 Task: Find connections with filter location Ozoir-la-Ferrière with filter topic #Analyticswith filter profile language Spanish with filter current company Hotel Management Jobs | JobsHm with filter school Jobs for young freshers in Vellore with filter industry Desktop Computing Software Products with filter service category Family Law with filter keywords title Head
Action: Mouse moved to (479, 76)
Screenshot: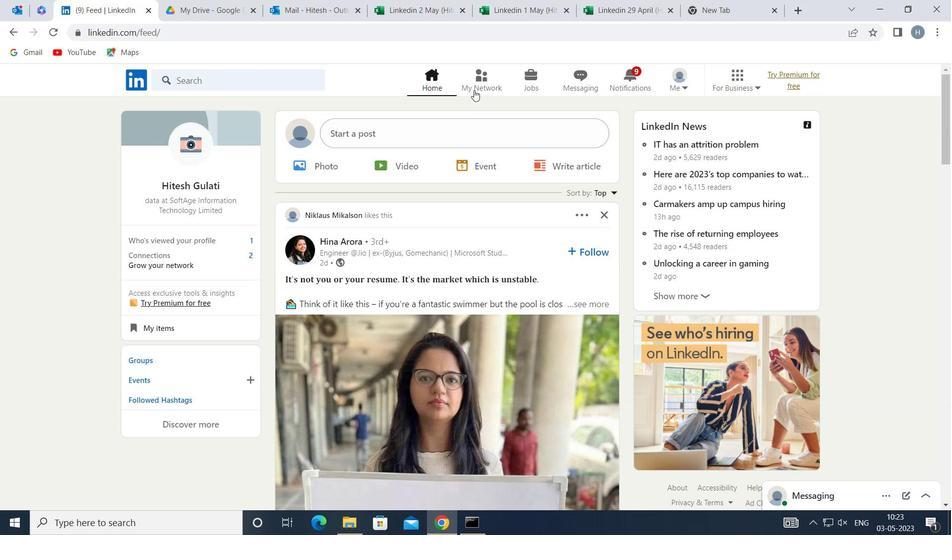 
Action: Mouse pressed left at (479, 76)
Screenshot: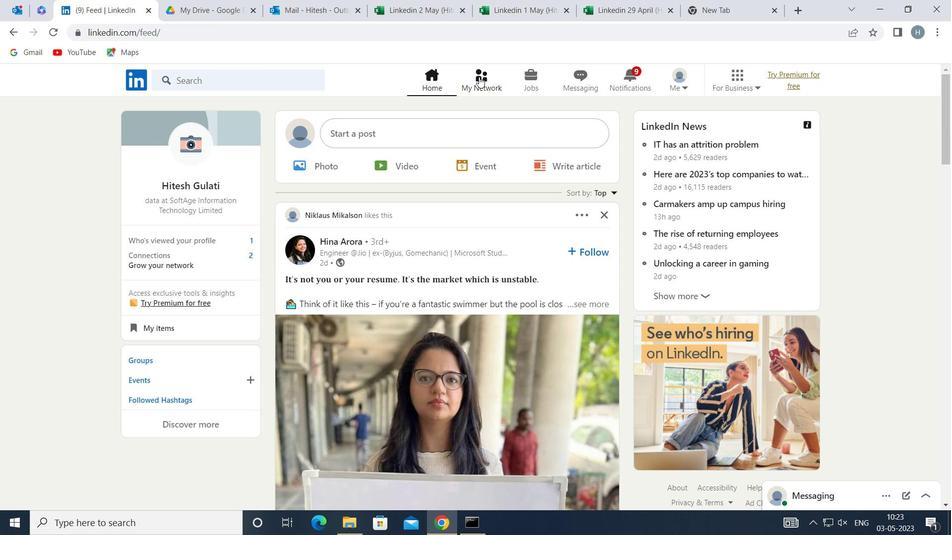 
Action: Mouse moved to (268, 140)
Screenshot: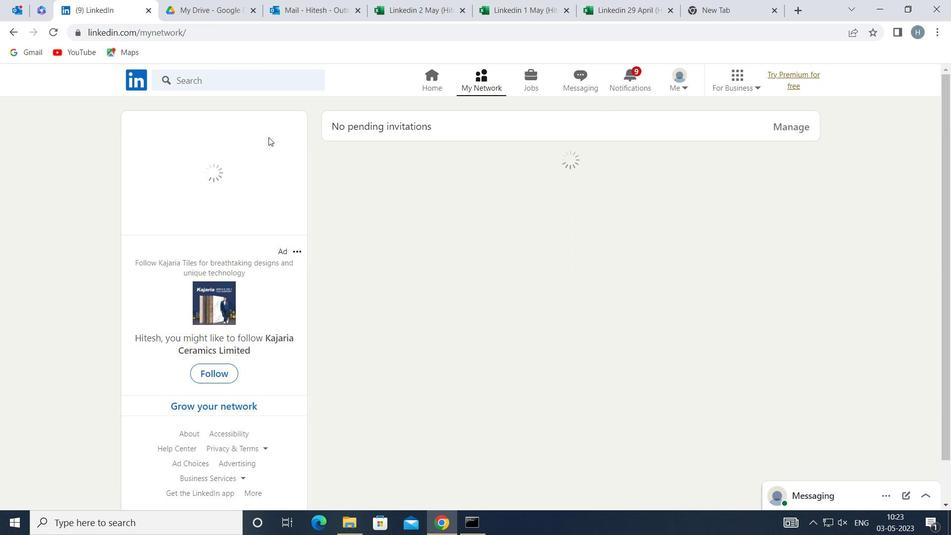 
Action: Mouse pressed left at (268, 140)
Screenshot: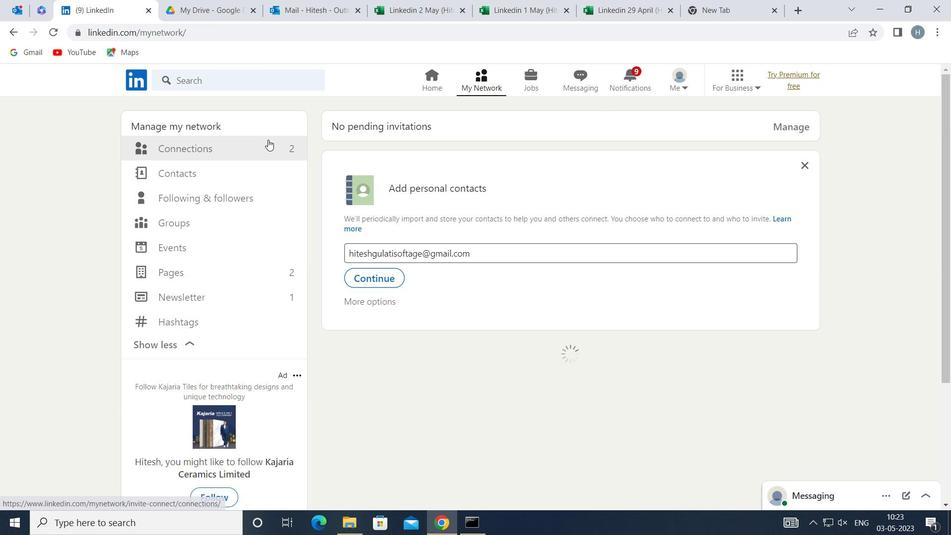 
Action: Mouse moved to (576, 148)
Screenshot: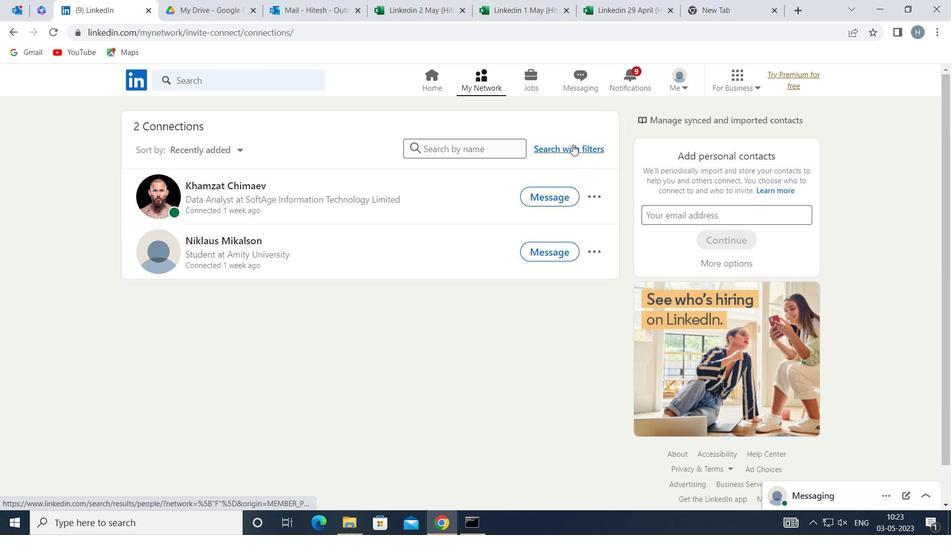 
Action: Mouse pressed left at (576, 148)
Screenshot: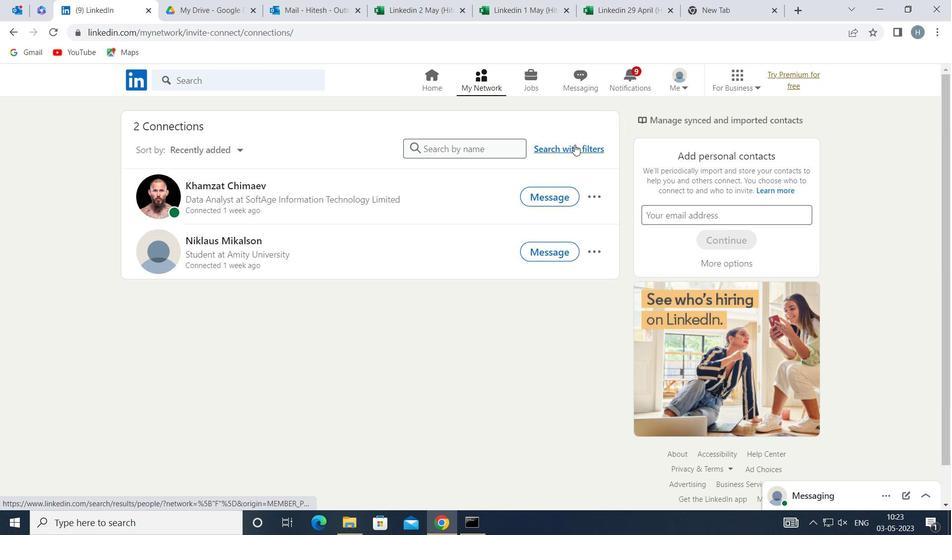 
Action: Mouse moved to (516, 113)
Screenshot: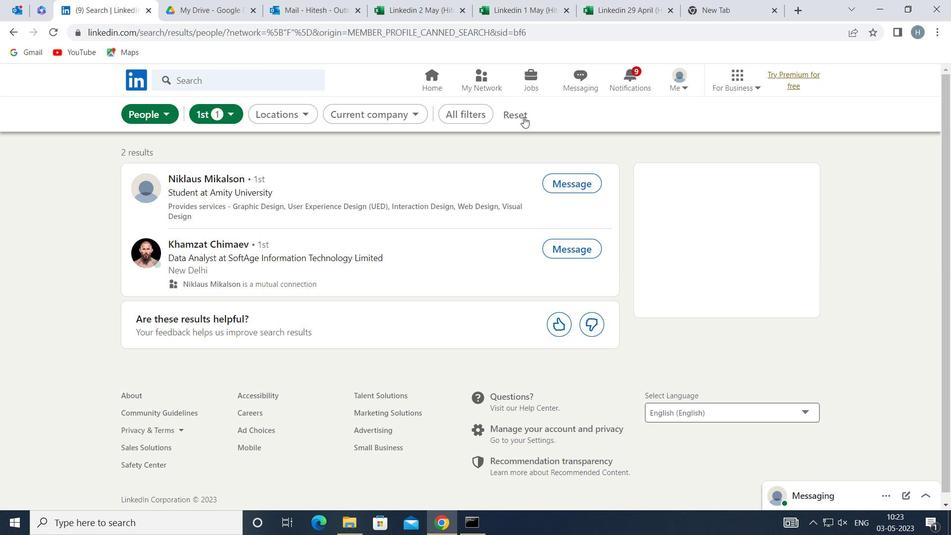 
Action: Mouse pressed left at (516, 113)
Screenshot: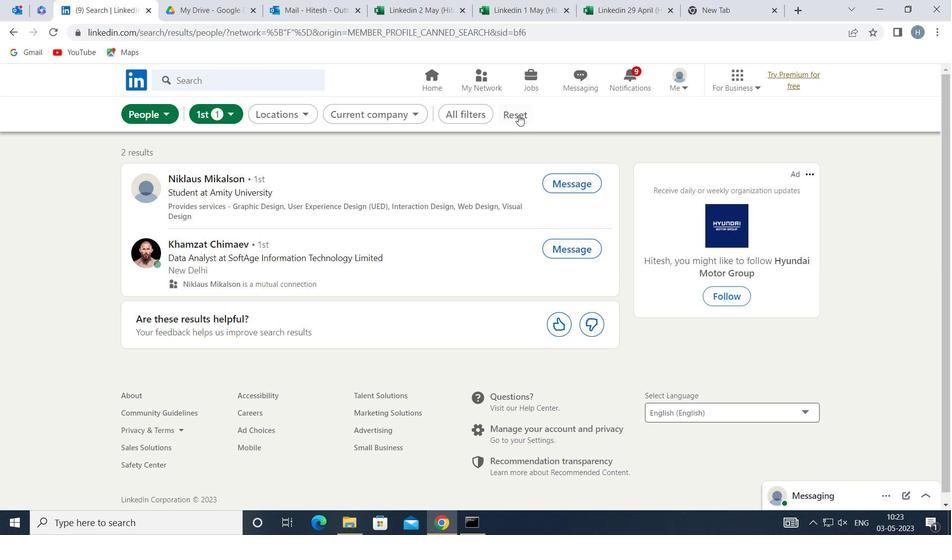 
Action: Mouse moved to (499, 113)
Screenshot: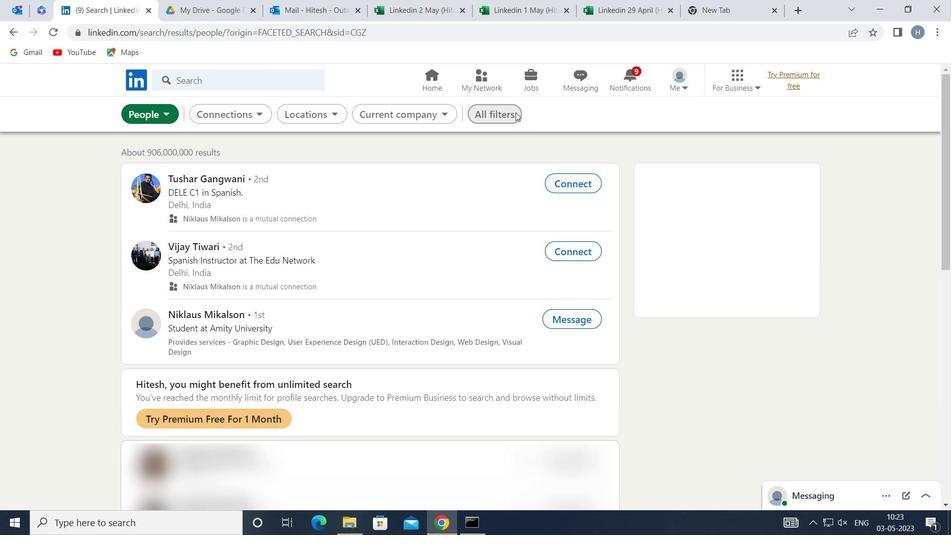 
Action: Mouse pressed left at (499, 113)
Screenshot: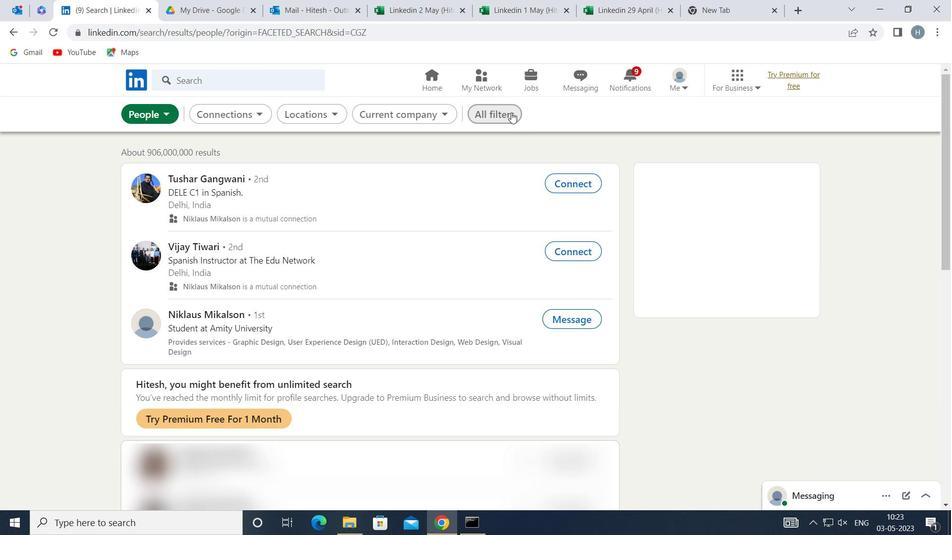 
Action: Mouse moved to (663, 249)
Screenshot: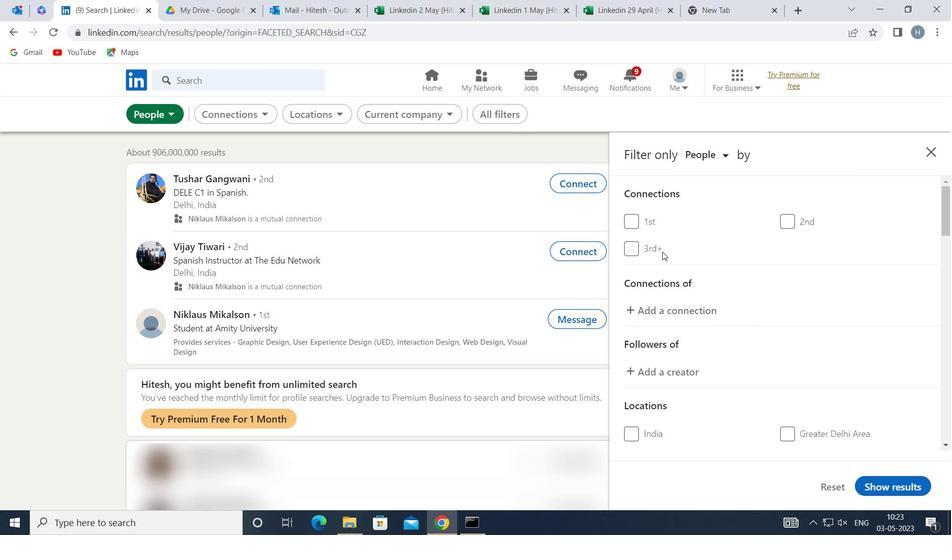 
Action: Mouse scrolled (663, 249) with delta (0, 0)
Screenshot: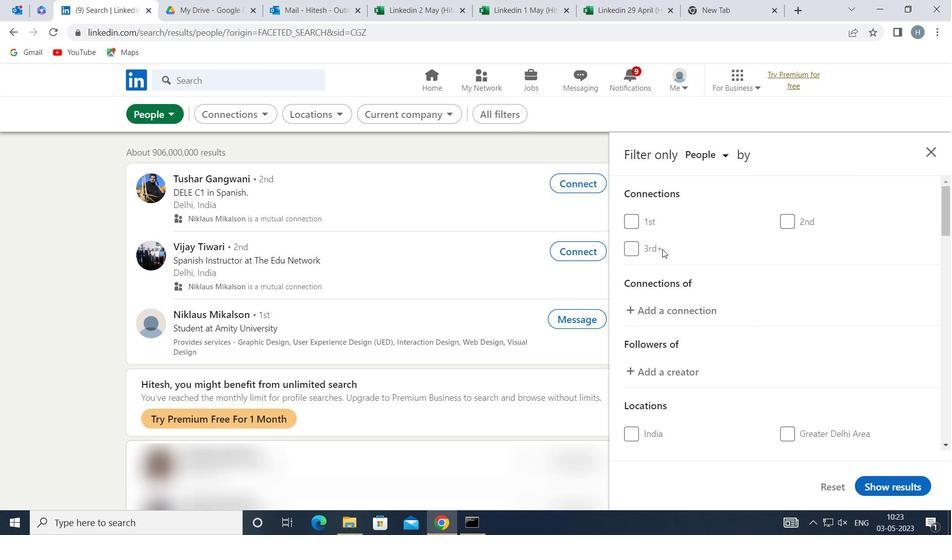 
Action: Mouse scrolled (663, 249) with delta (0, 0)
Screenshot: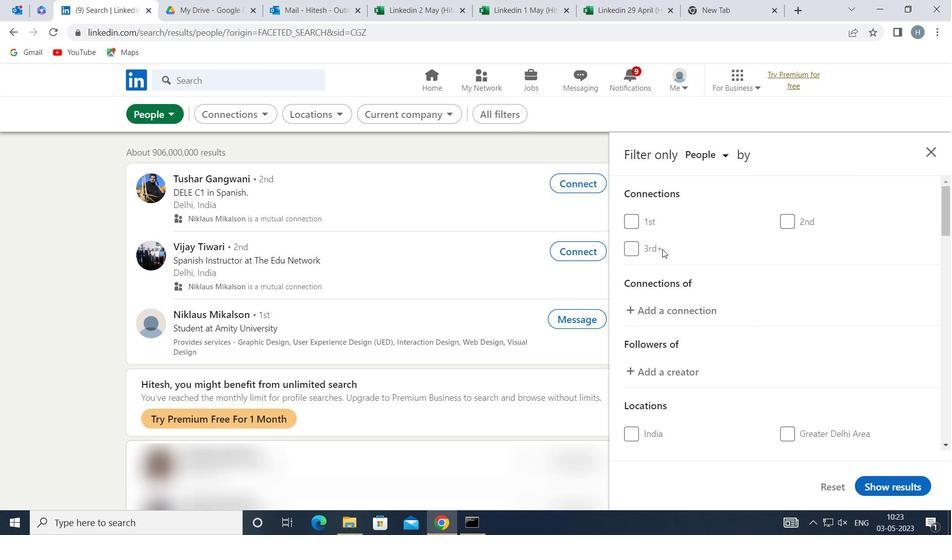 
Action: Mouse scrolled (663, 249) with delta (0, 0)
Screenshot: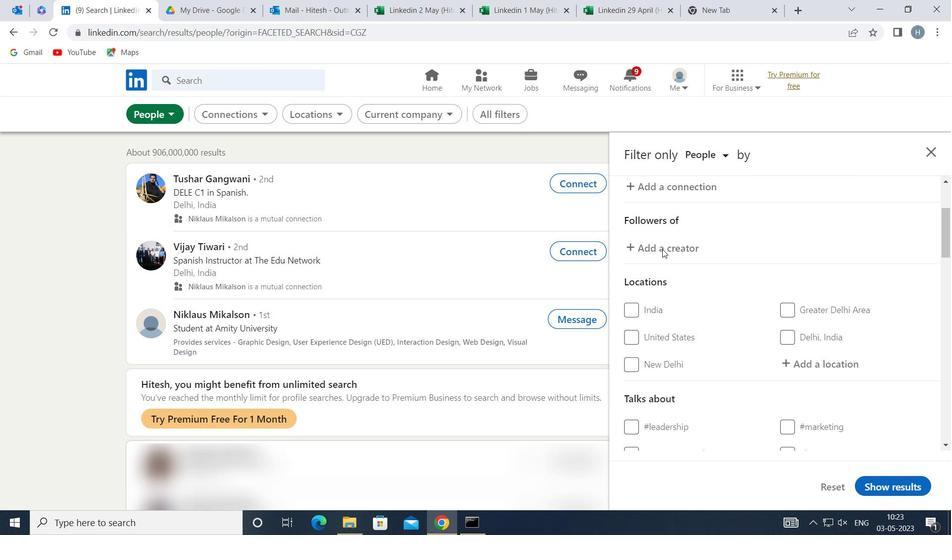 
Action: Mouse moved to (807, 299)
Screenshot: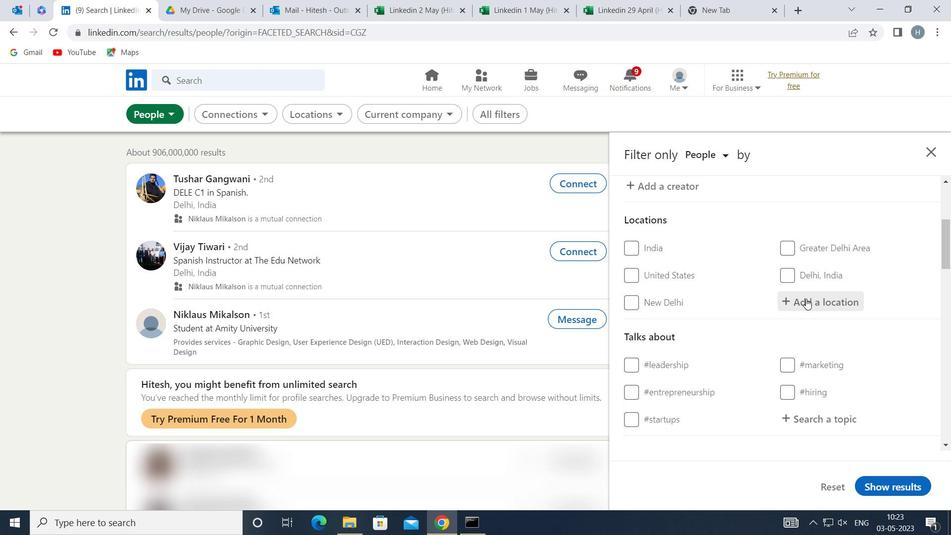
Action: Mouse pressed left at (807, 299)
Screenshot: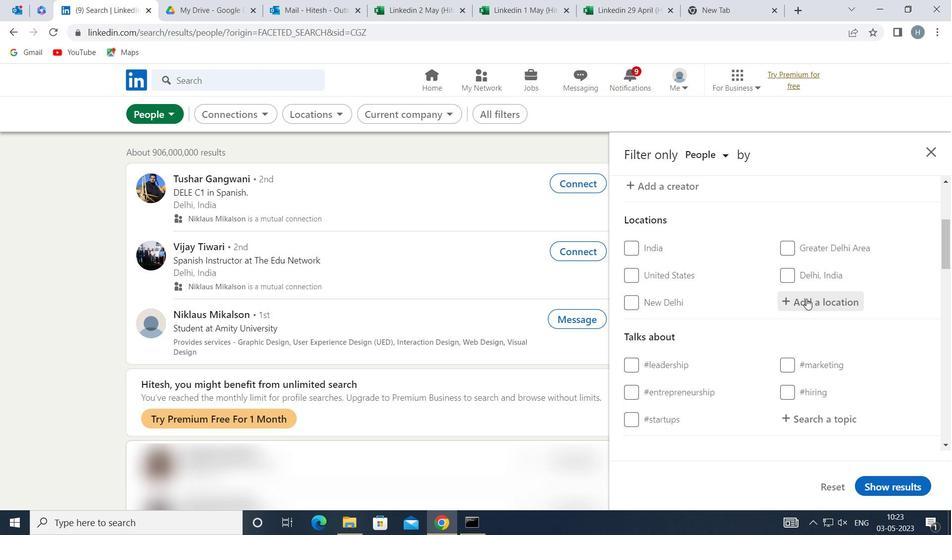 
Action: Key pressed <Key.shift>OZOIR-LA-F
Screenshot: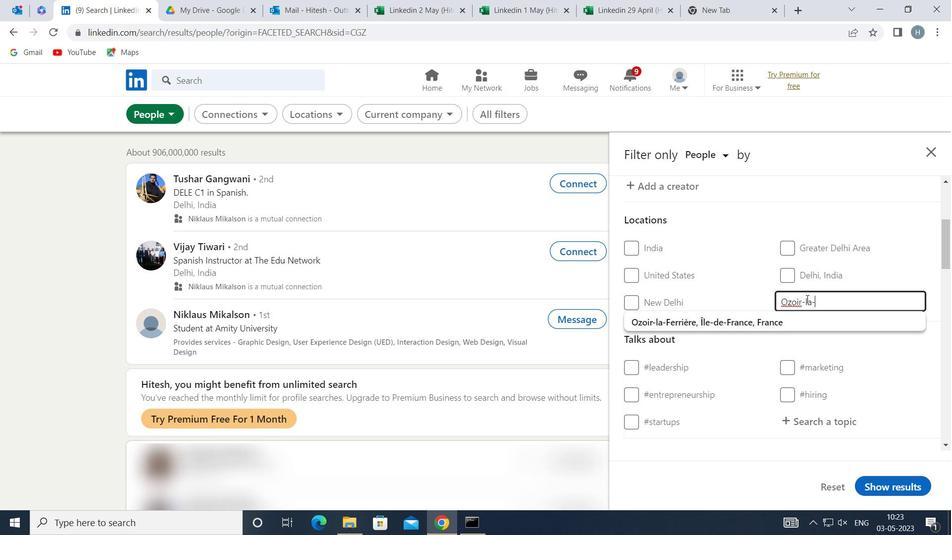 
Action: Mouse moved to (745, 325)
Screenshot: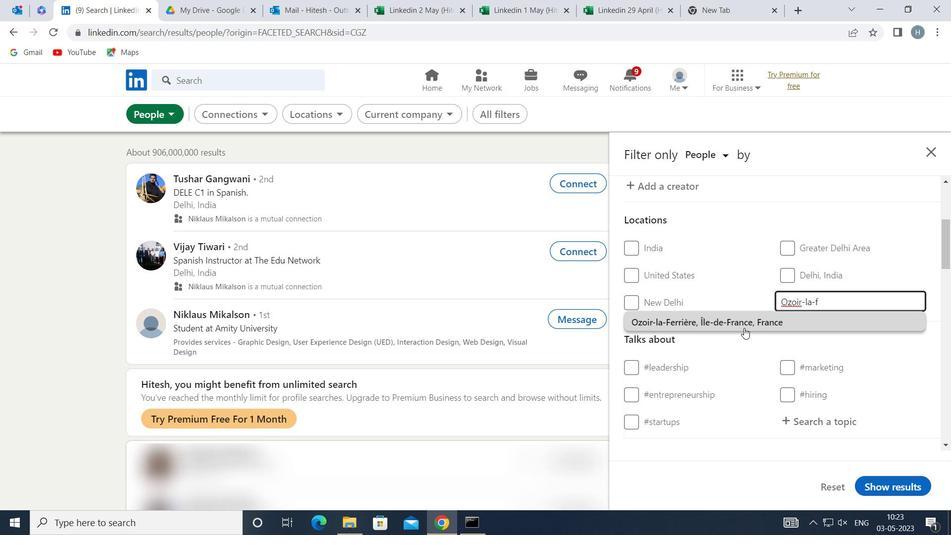 
Action: Mouse pressed left at (745, 325)
Screenshot: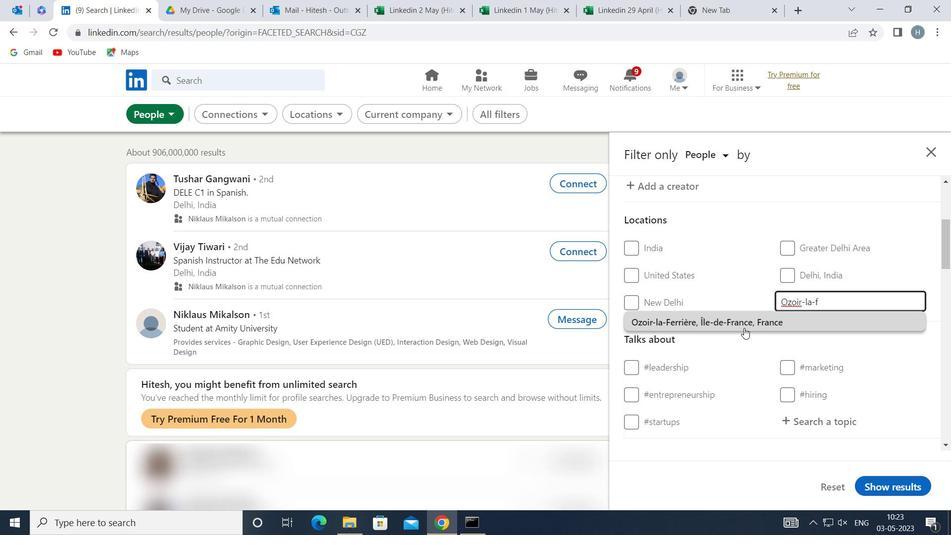 
Action: Mouse moved to (745, 323)
Screenshot: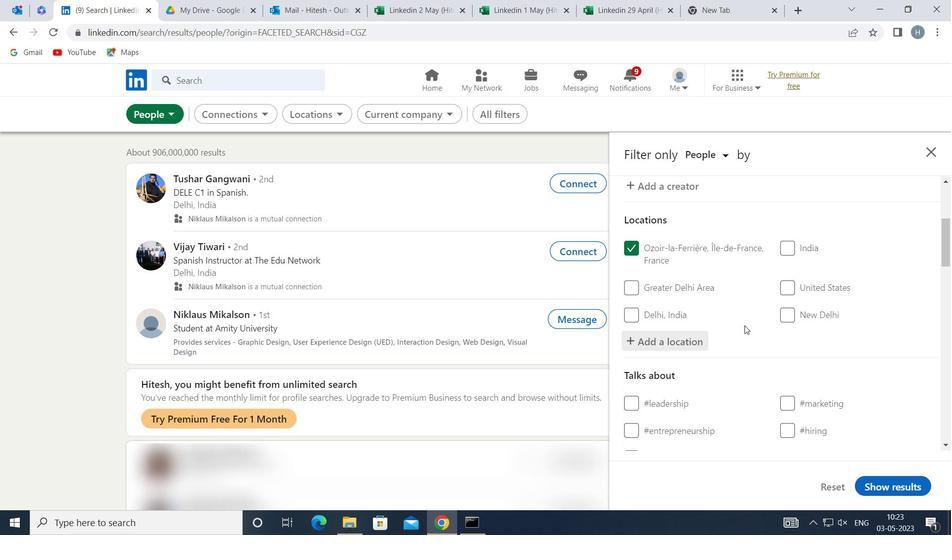 
Action: Mouse scrolled (745, 323) with delta (0, 0)
Screenshot: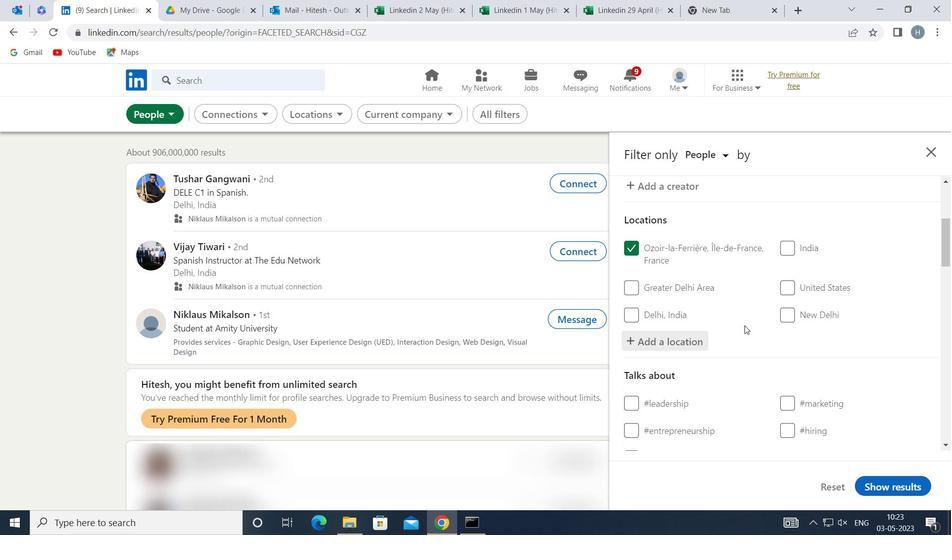 
Action: Mouse moved to (741, 328)
Screenshot: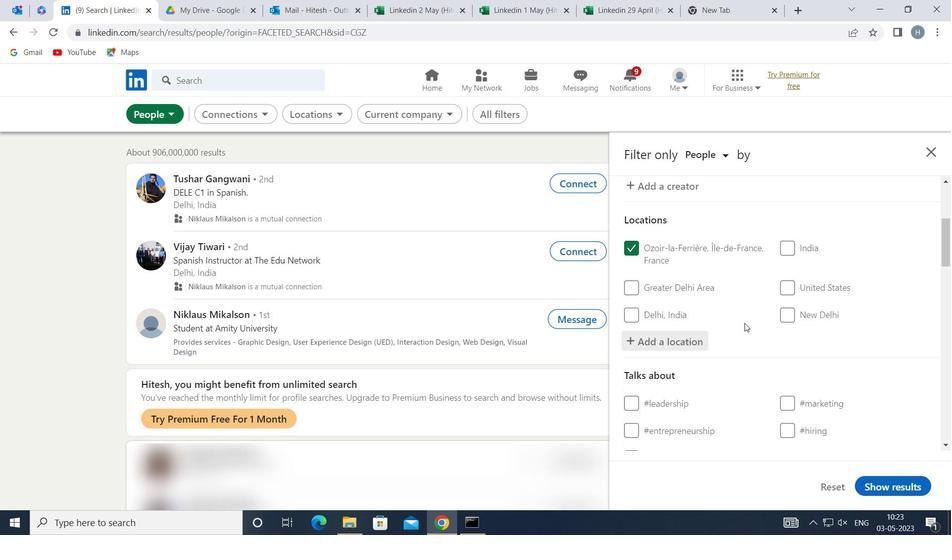 
Action: Mouse scrolled (741, 327) with delta (0, 0)
Screenshot: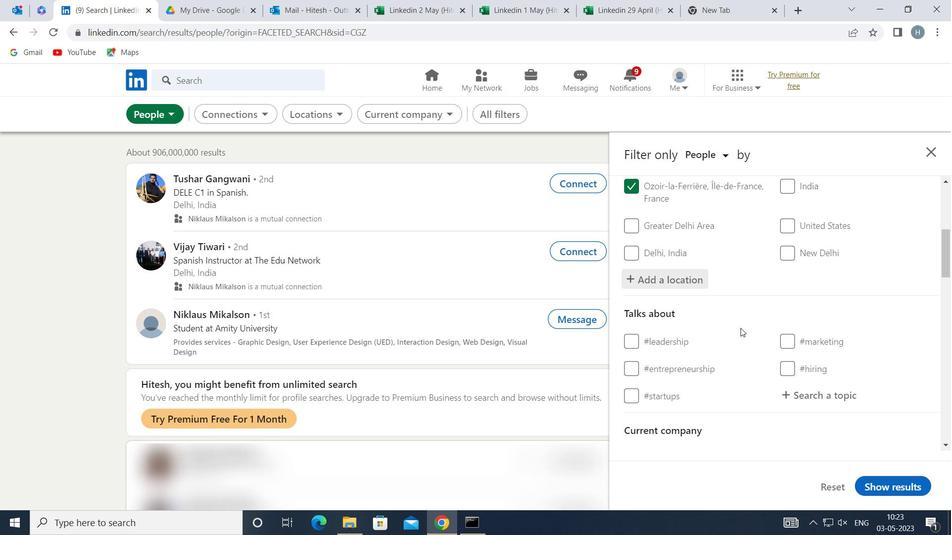 
Action: Mouse moved to (812, 337)
Screenshot: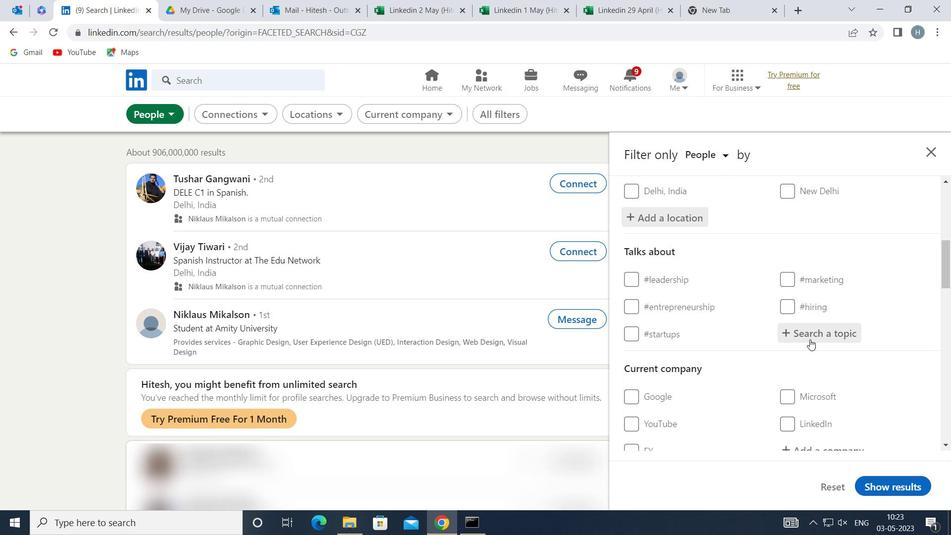 
Action: Mouse pressed left at (812, 337)
Screenshot: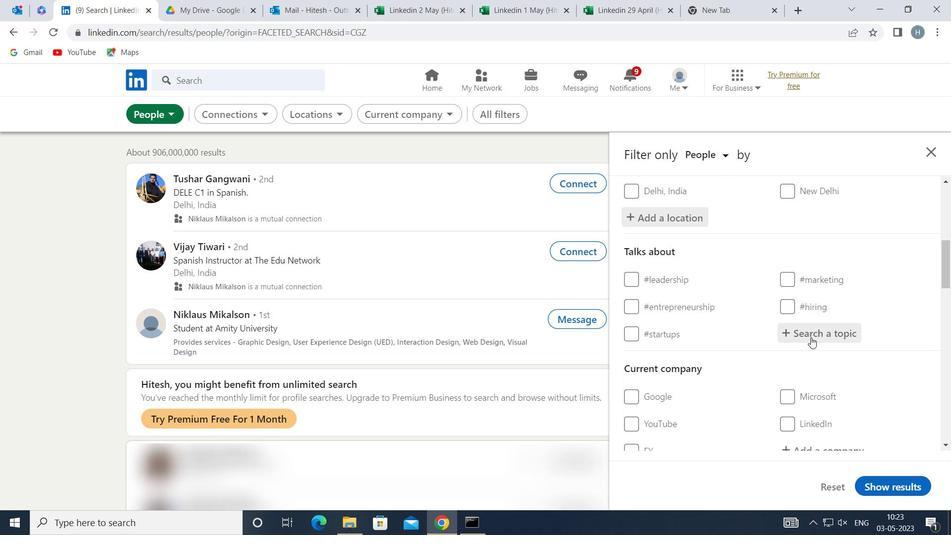 
Action: Key pressed <Key.shift>ANALYTOCS
Screenshot: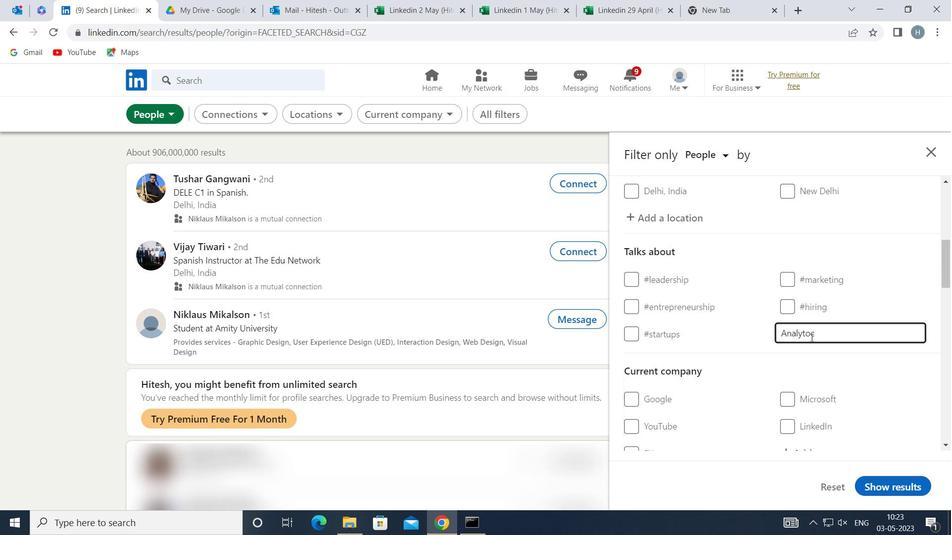 
Action: Mouse moved to (796, 346)
Screenshot: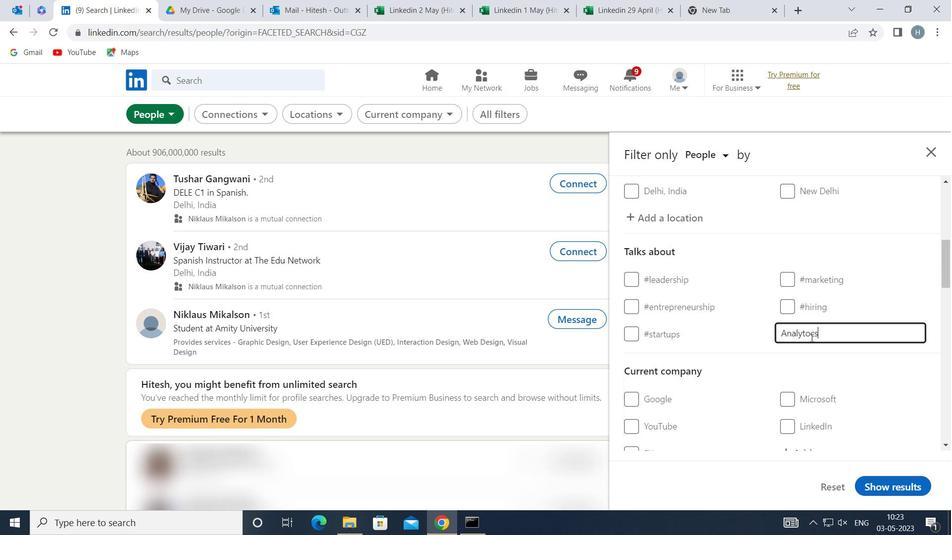 
Action: Key pressed <Key.backspace><Key.backspace><Key.backspace>I
Screenshot: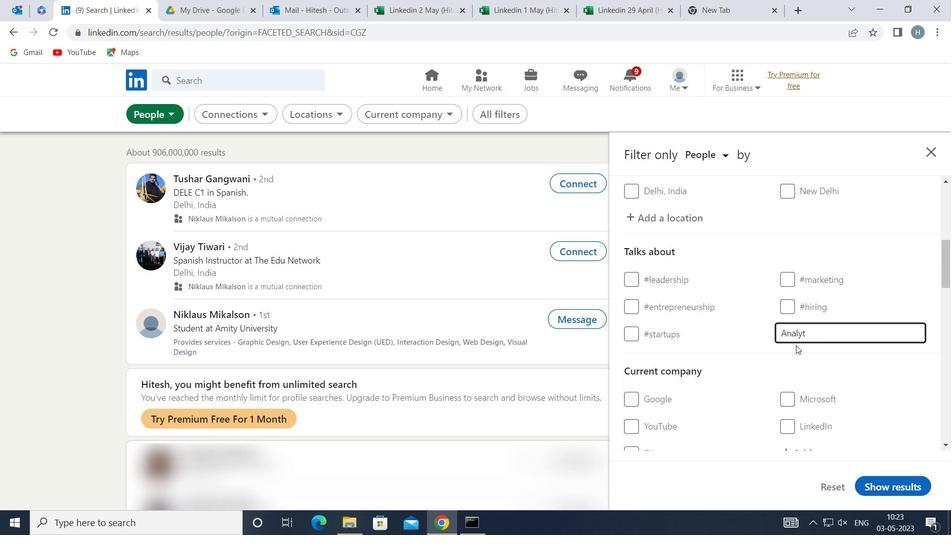 
Action: Mouse moved to (766, 354)
Screenshot: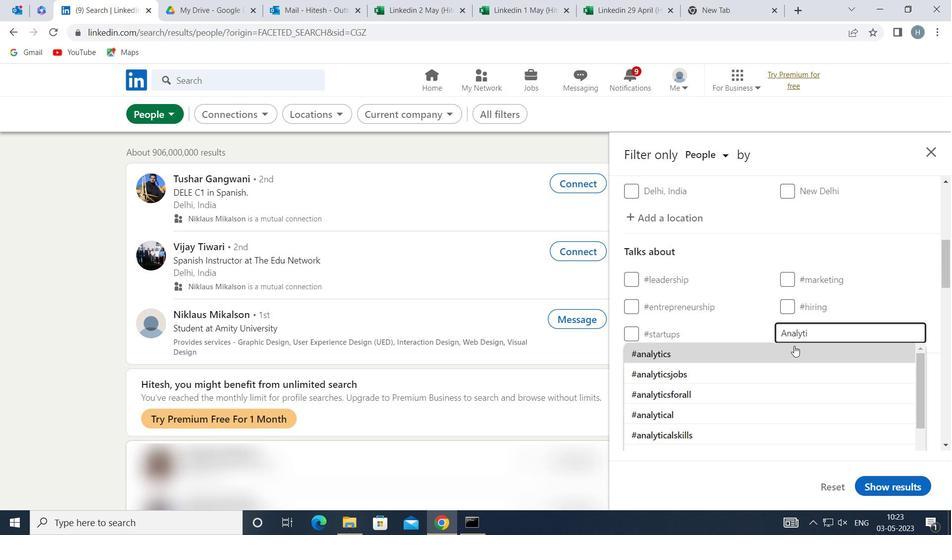 
Action: Mouse pressed left at (766, 354)
Screenshot: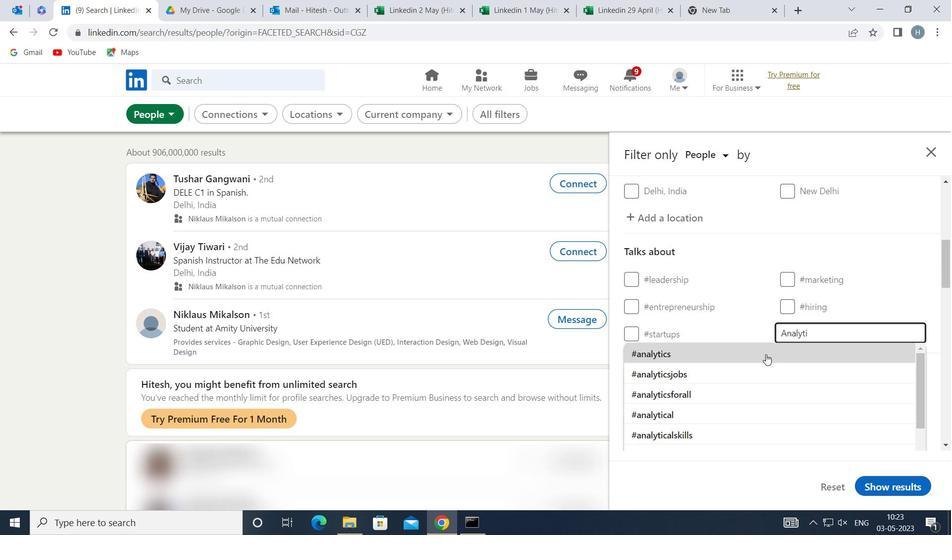 
Action: Mouse moved to (759, 351)
Screenshot: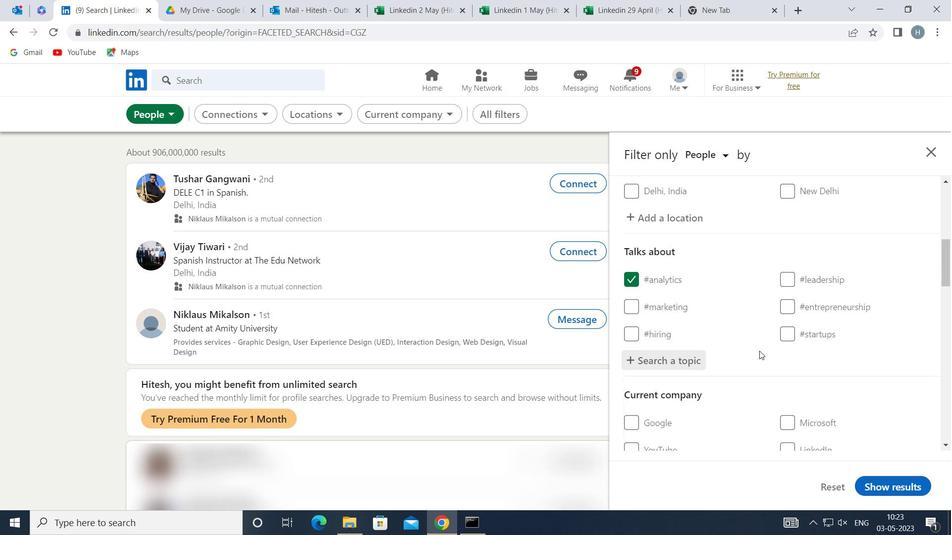 
Action: Mouse scrolled (759, 350) with delta (0, 0)
Screenshot: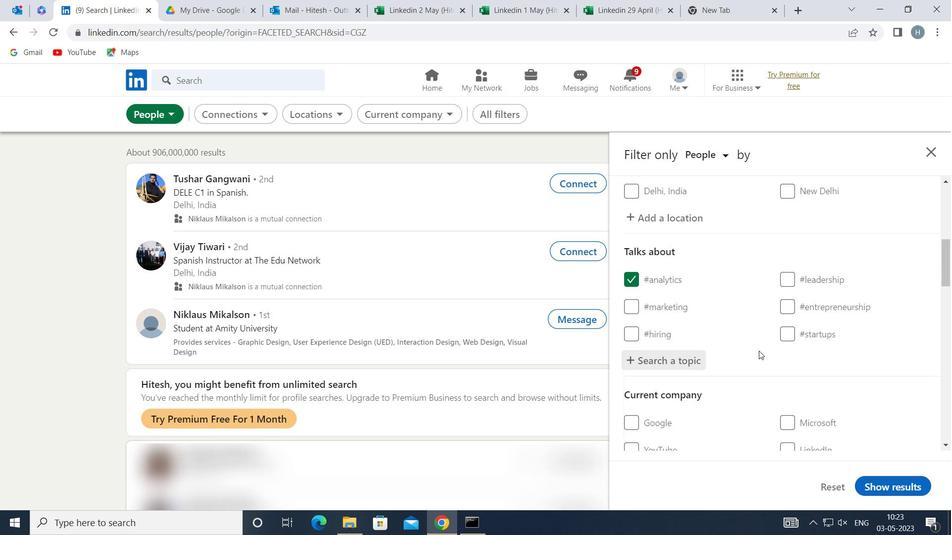 
Action: Mouse scrolled (759, 350) with delta (0, 0)
Screenshot: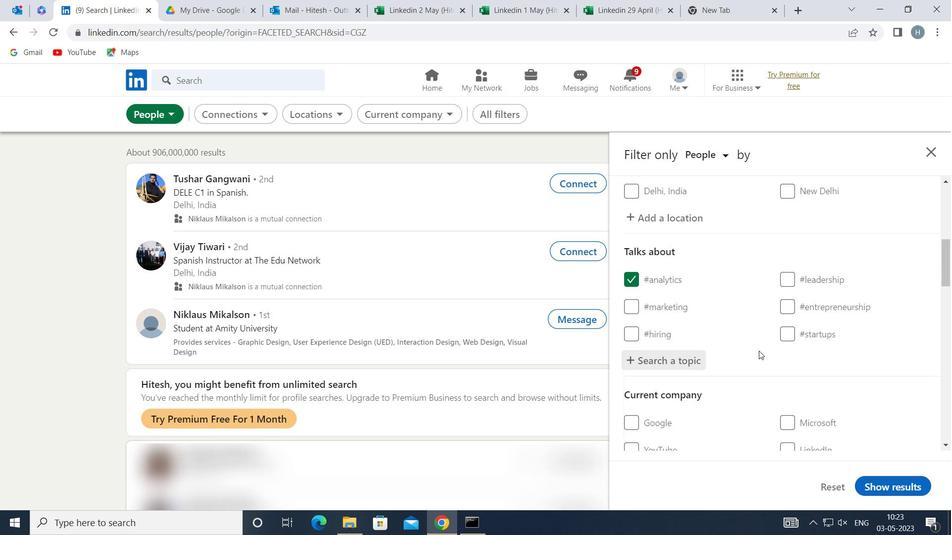 
Action: Mouse scrolled (759, 350) with delta (0, 0)
Screenshot: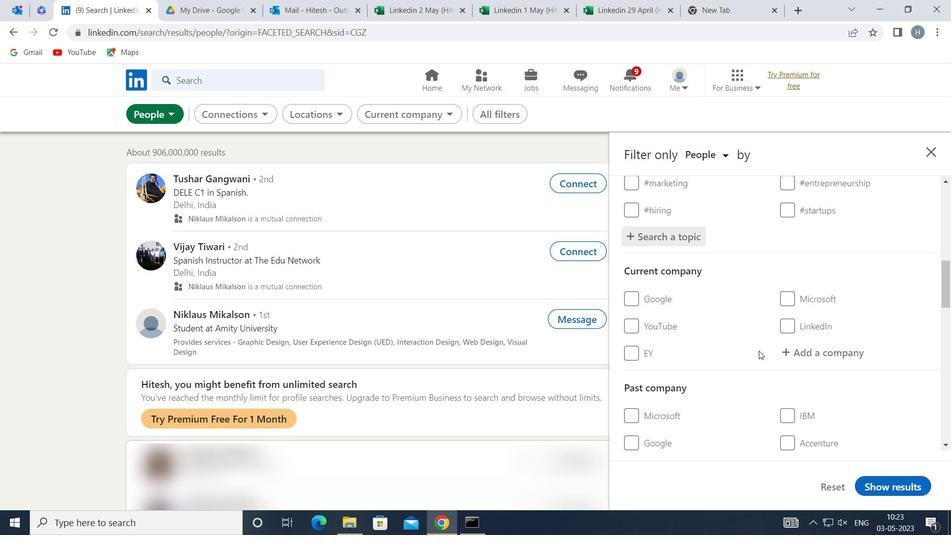 
Action: Mouse moved to (757, 349)
Screenshot: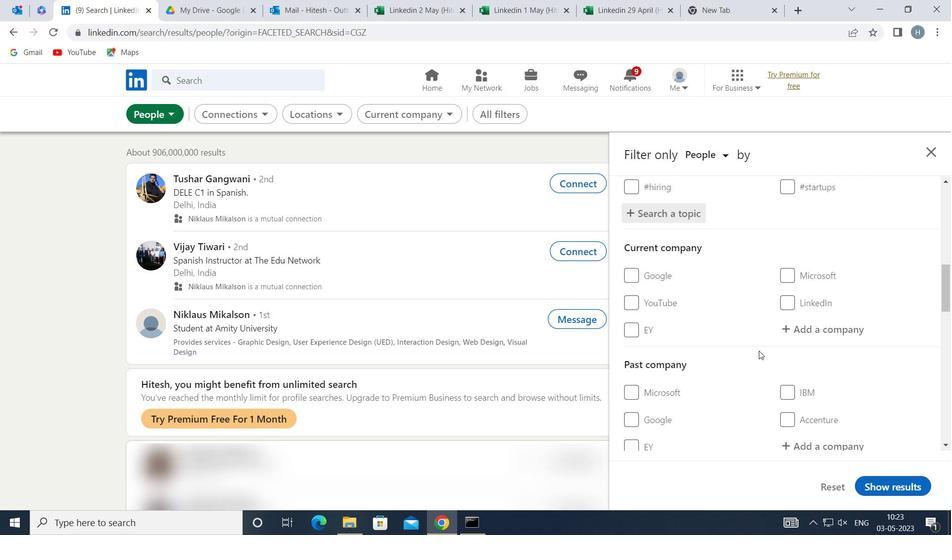 
Action: Mouse scrolled (757, 348) with delta (0, 0)
Screenshot: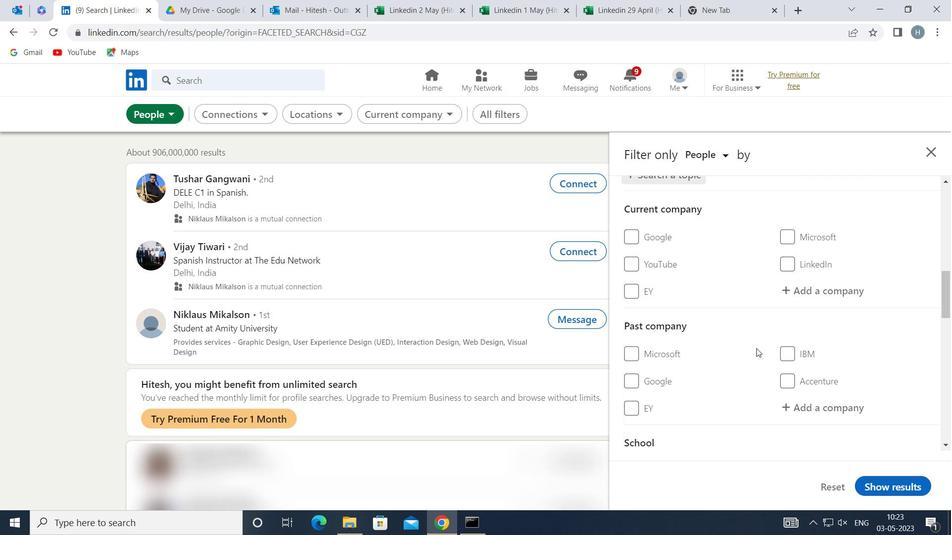 
Action: Mouse scrolled (757, 348) with delta (0, 0)
Screenshot: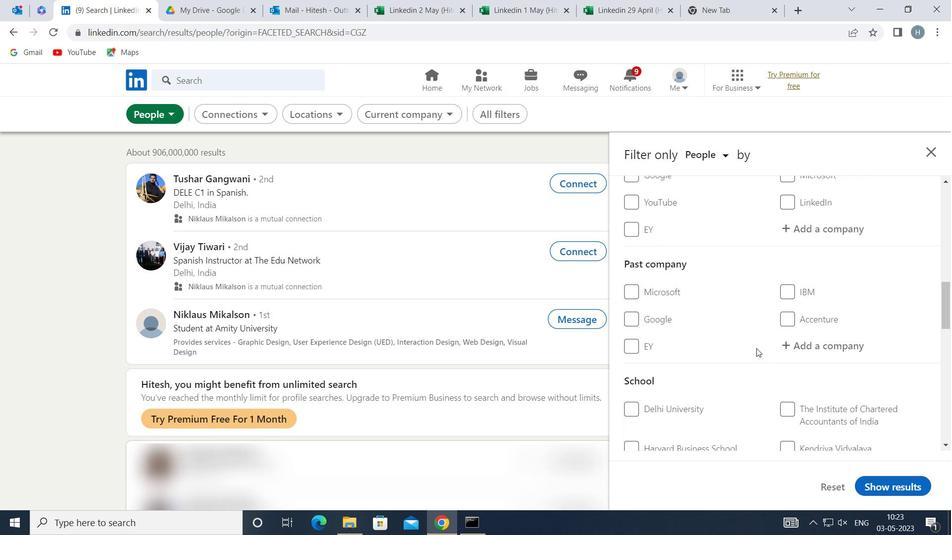 
Action: Mouse moved to (757, 347)
Screenshot: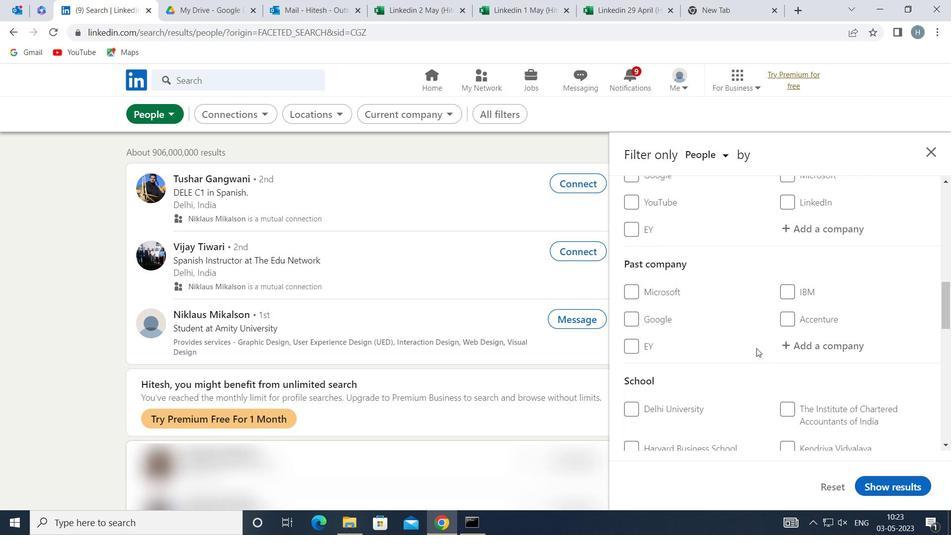 
Action: Mouse scrolled (757, 347) with delta (0, 0)
Screenshot: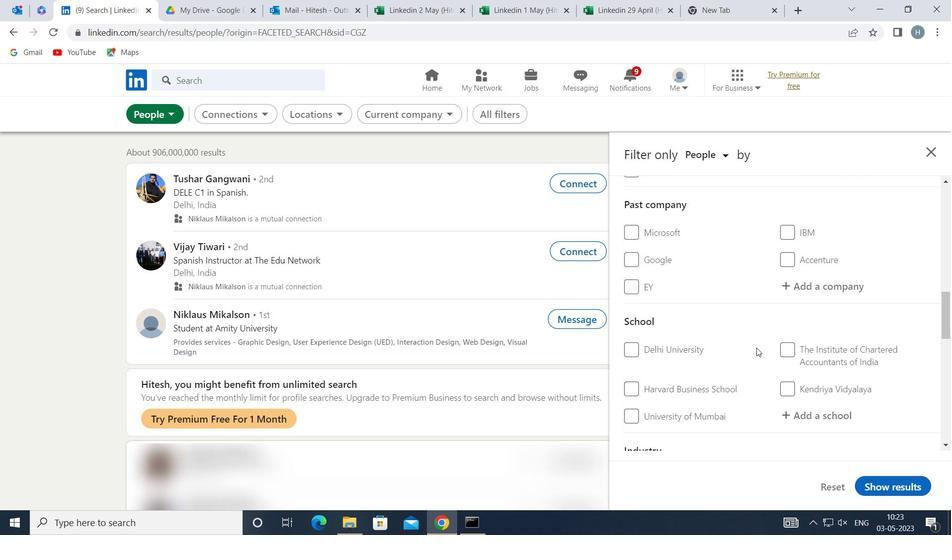 
Action: Mouse scrolled (757, 347) with delta (0, 0)
Screenshot: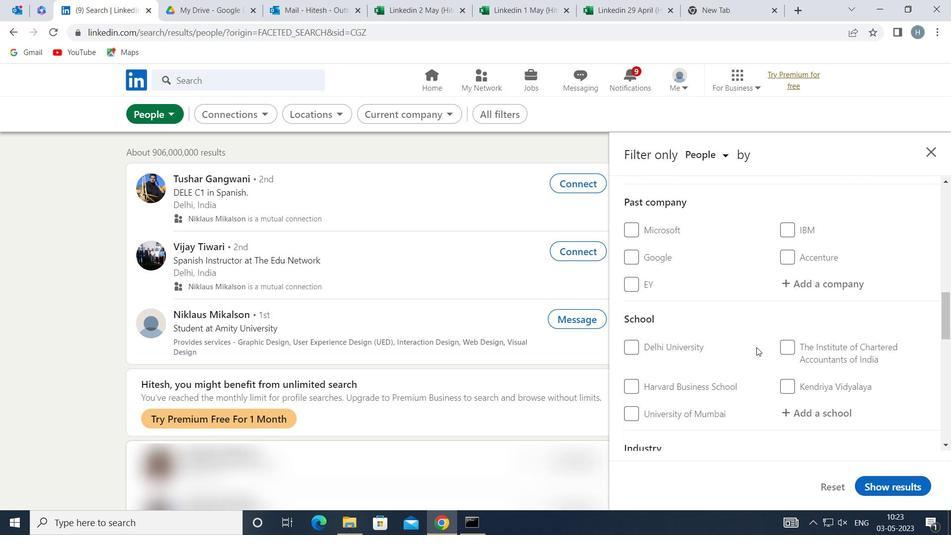 
Action: Mouse scrolled (757, 347) with delta (0, 0)
Screenshot: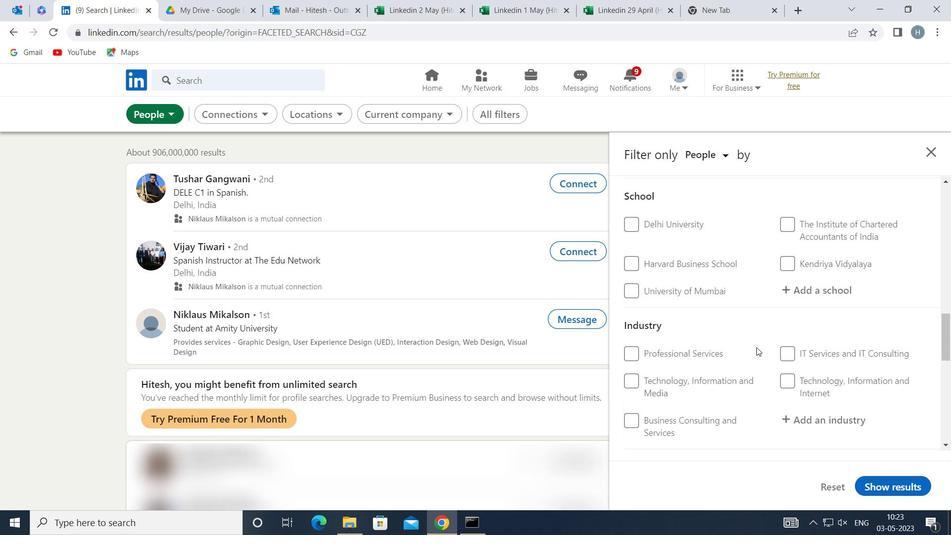 
Action: Mouse scrolled (757, 347) with delta (0, 0)
Screenshot: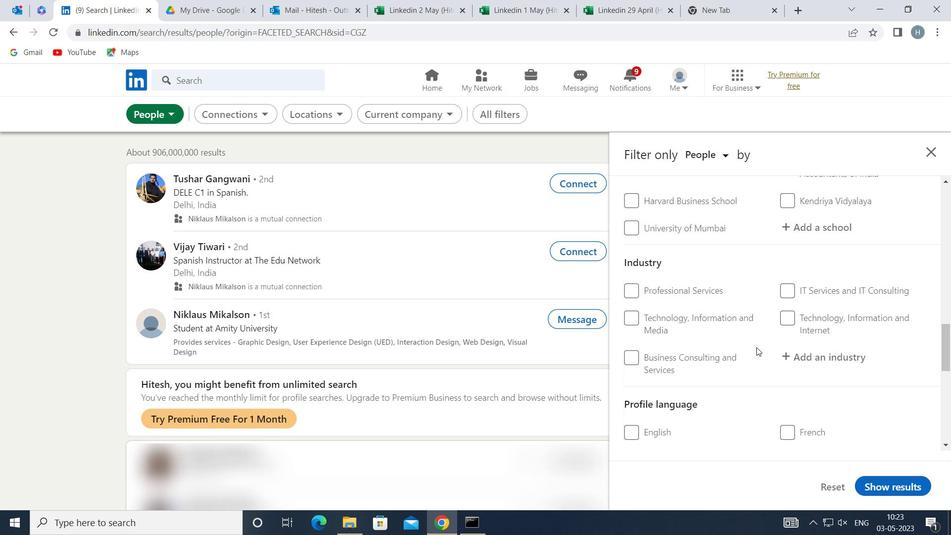 
Action: Mouse scrolled (757, 347) with delta (0, 0)
Screenshot: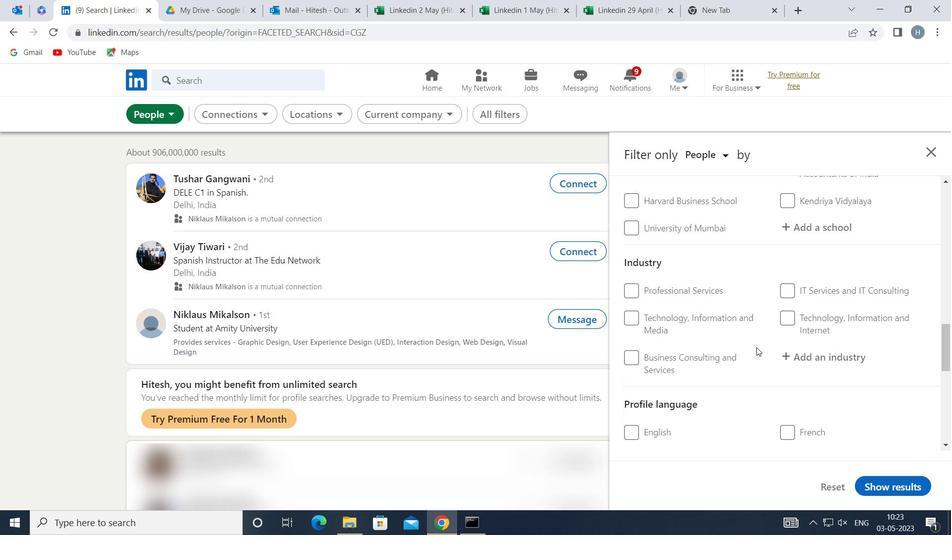 
Action: Mouse moved to (660, 340)
Screenshot: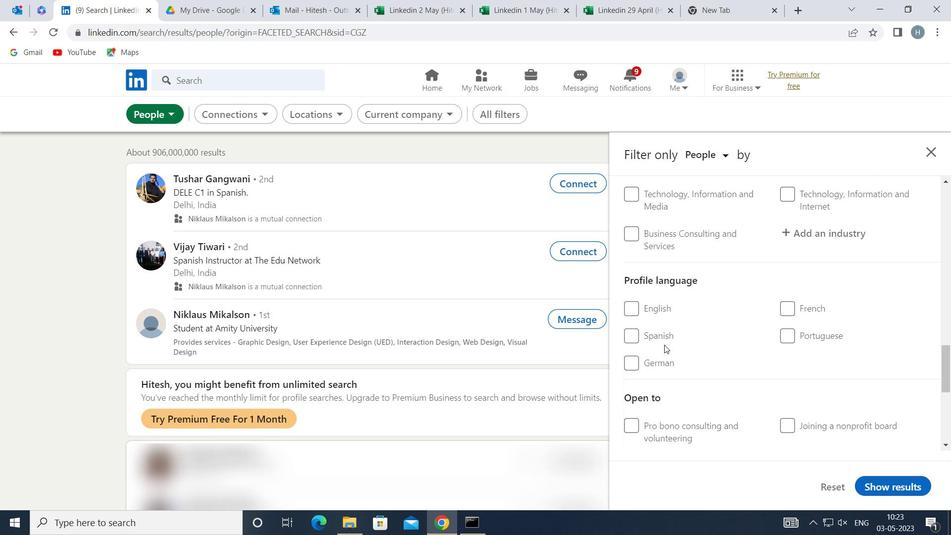 
Action: Mouse pressed left at (660, 340)
Screenshot: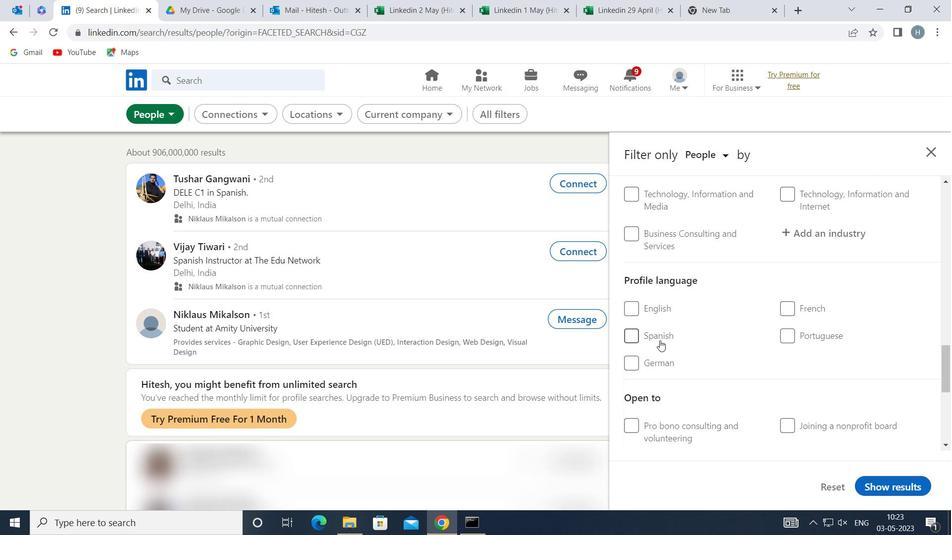 
Action: Mouse moved to (745, 333)
Screenshot: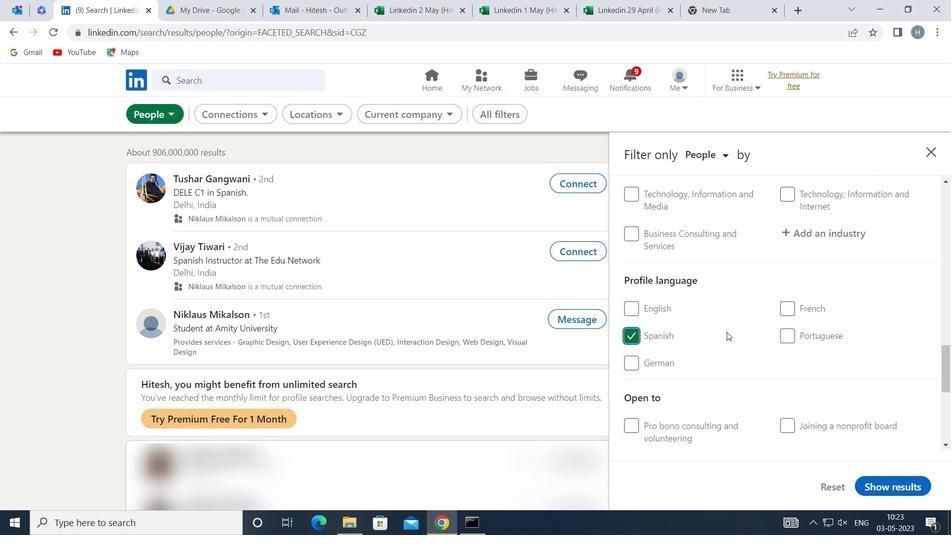 
Action: Mouse scrolled (745, 333) with delta (0, 0)
Screenshot: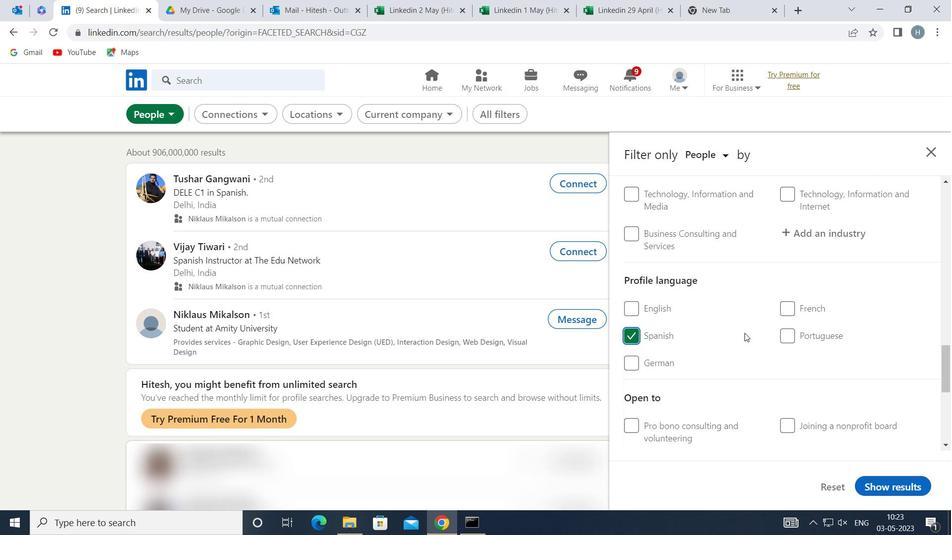 
Action: Mouse scrolled (745, 333) with delta (0, 0)
Screenshot: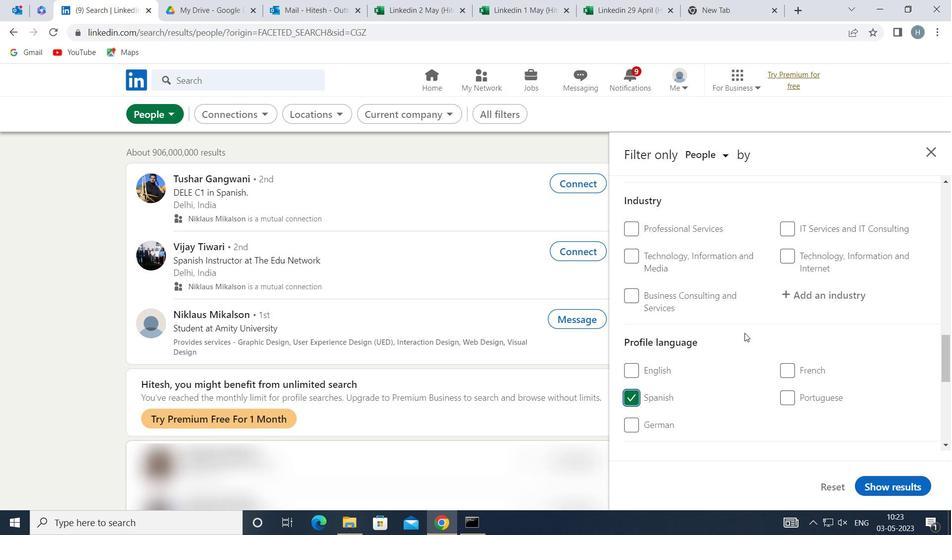 
Action: Mouse scrolled (745, 333) with delta (0, 0)
Screenshot: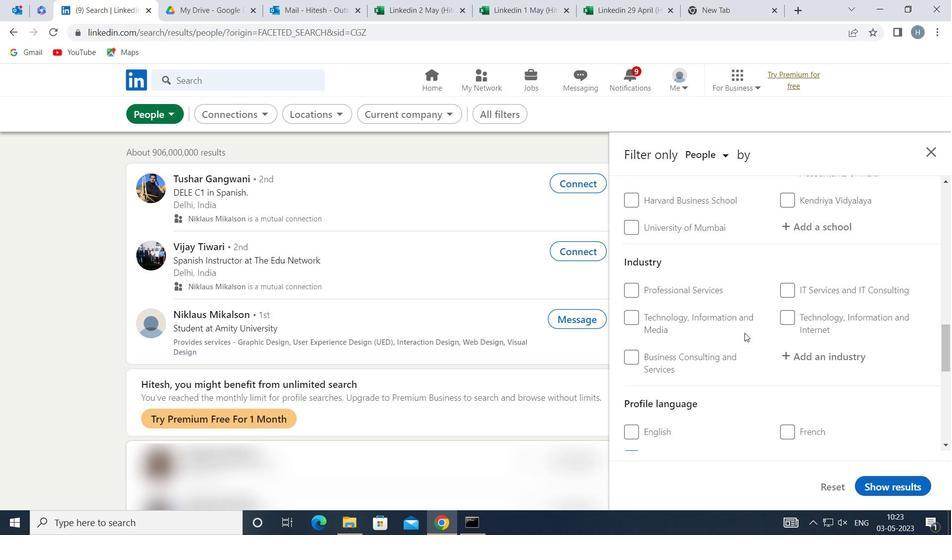 
Action: Mouse scrolled (745, 333) with delta (0, 0)
Screenshot: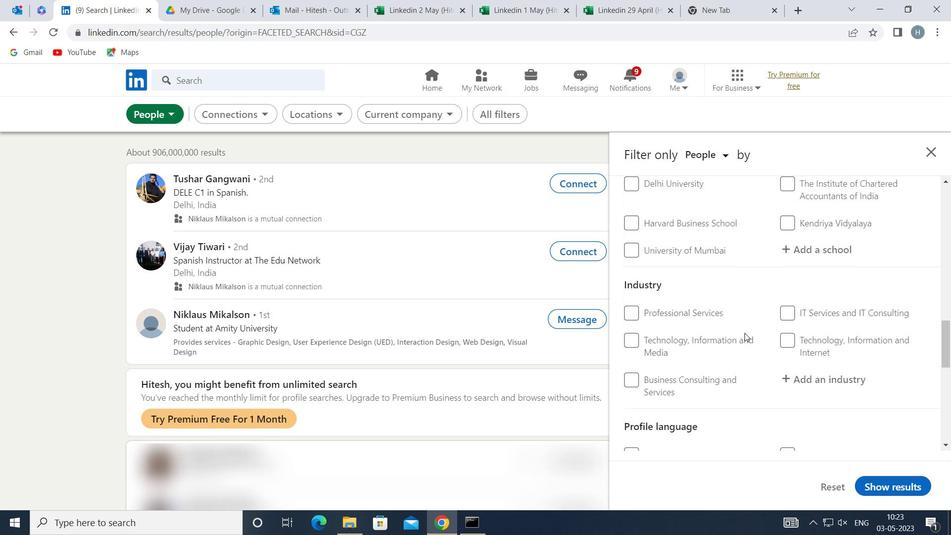 
Action: Mouse scrolled (745, 333) with delta (0, 0)
Screenshot: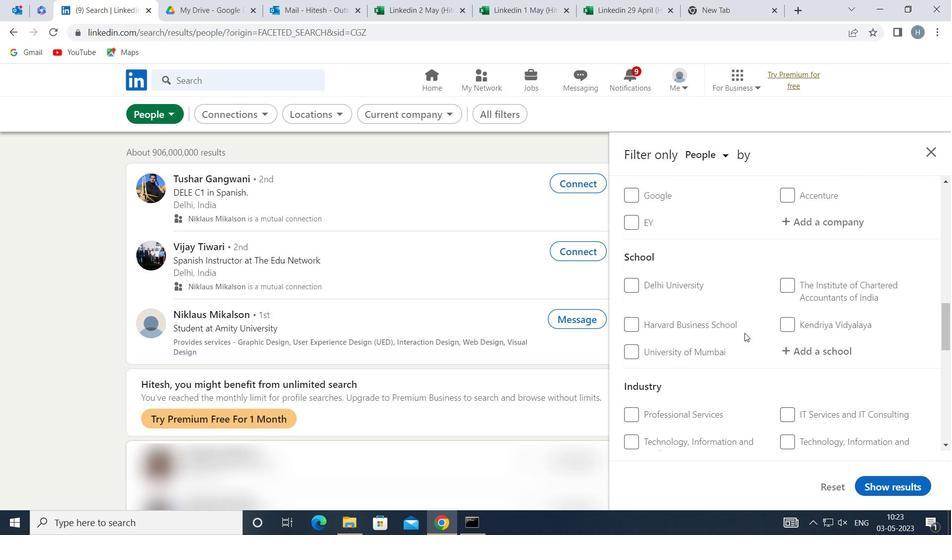 
Action: Mouse scrolled (745, 333) with delta (0, 0)
Screenshot: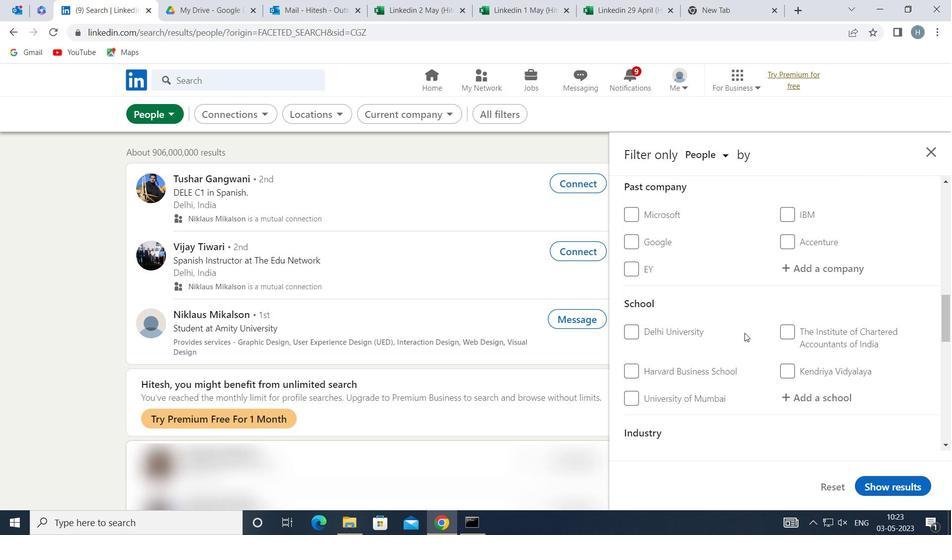 
Action: Mouse scrolled (745, 333) with delta (0, 0)
Screenshot: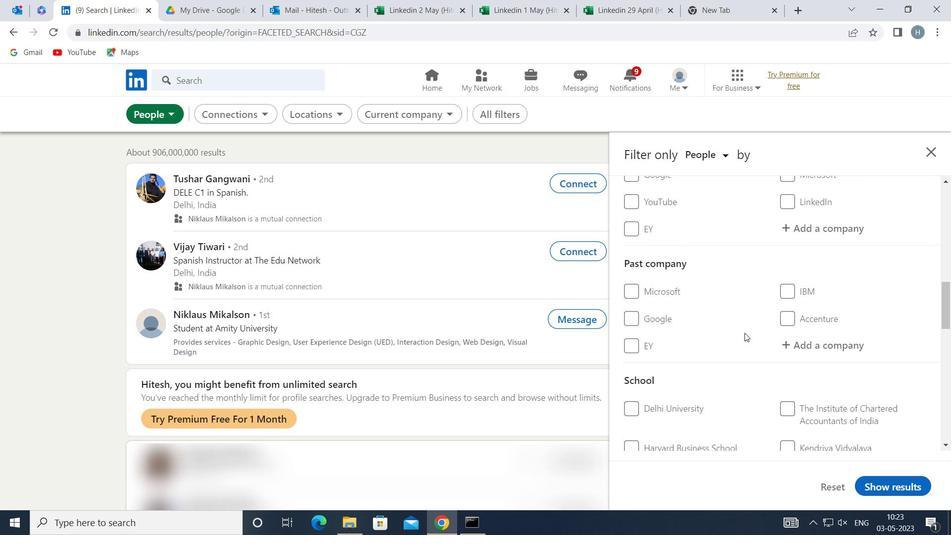 
Action: Mouse moved to (813, 285)
Screenshot: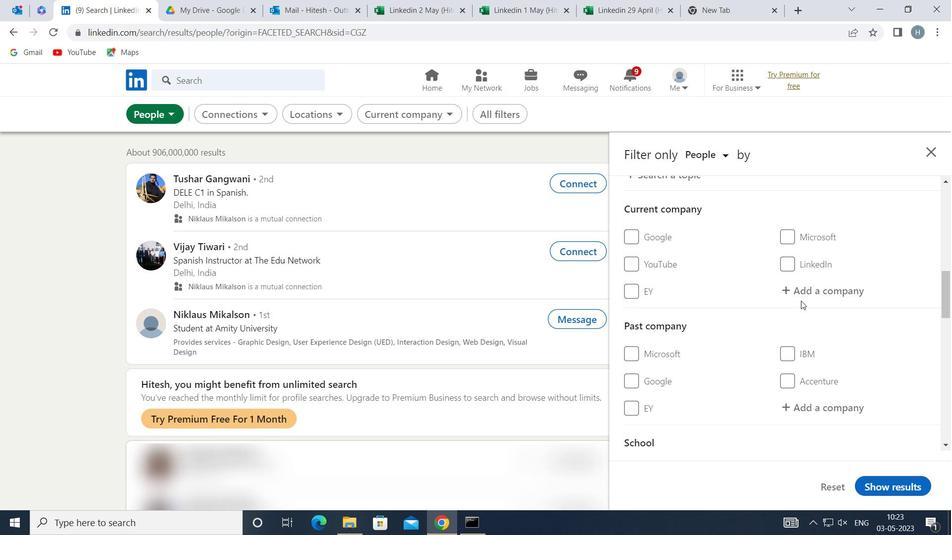 
Action: Mouse pressed left at (813, 285)
Screenshot: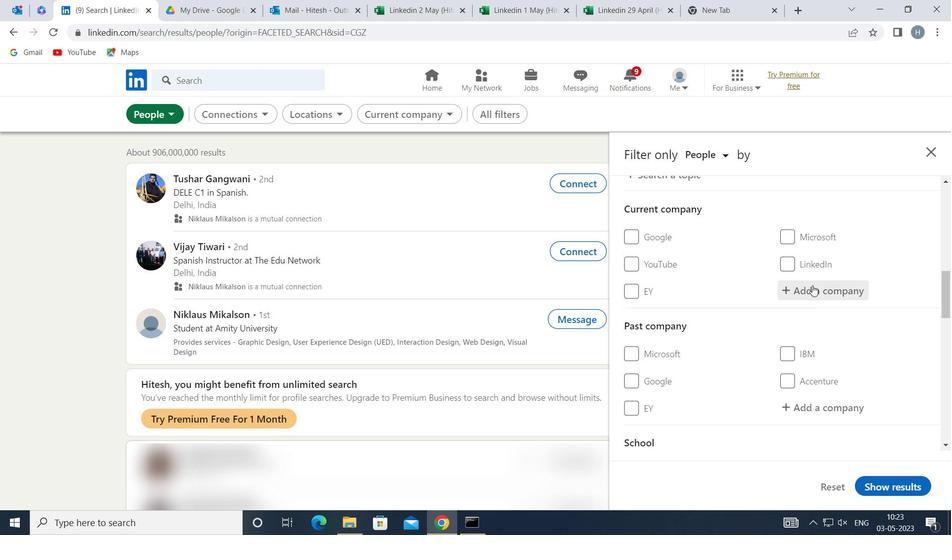 
Action: Mouse moved to (811, 285)
Screenshot: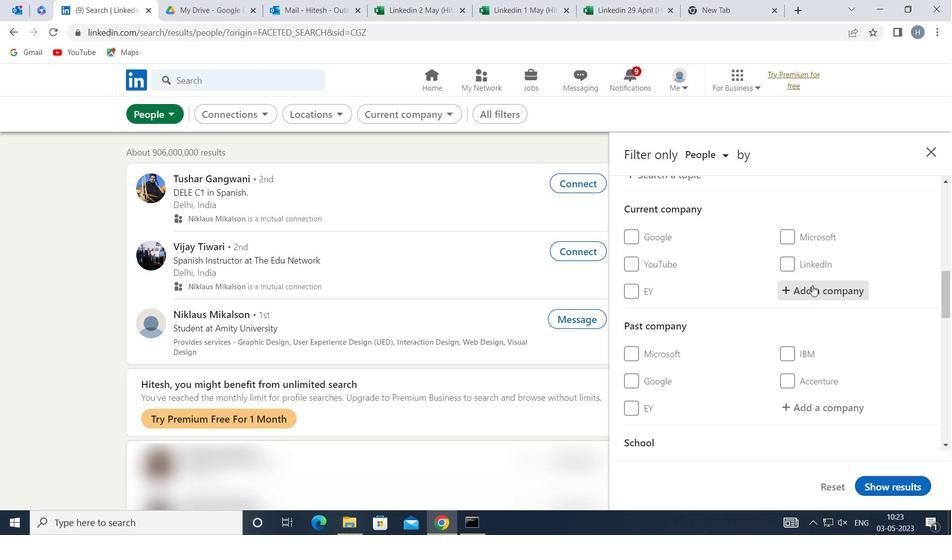 
Action: Key pressed <Key.shift>HOTEL<Key.space><Key.shift>MANAGEMENT<Key.space><Key.shift>JOB
Screenshot: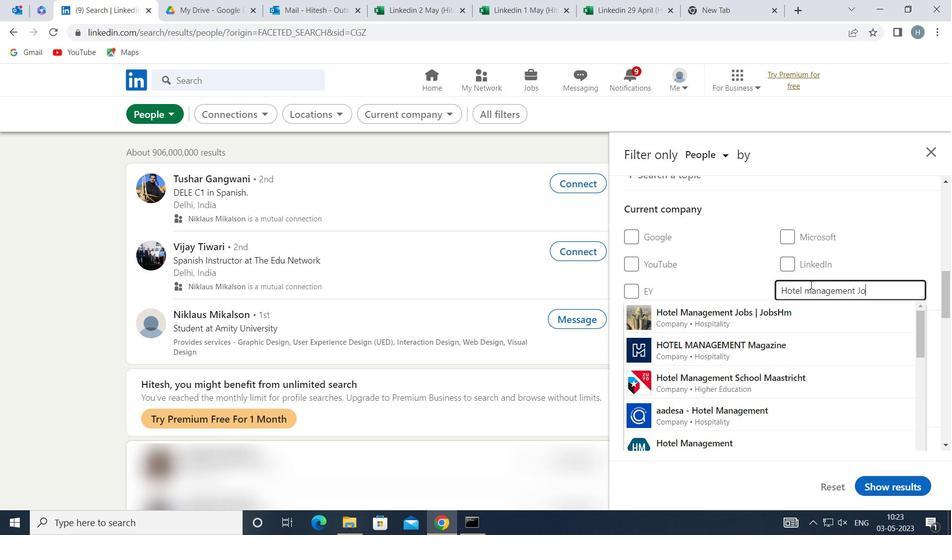 
Action: Mouse moved to (781, 324)
Screenshot: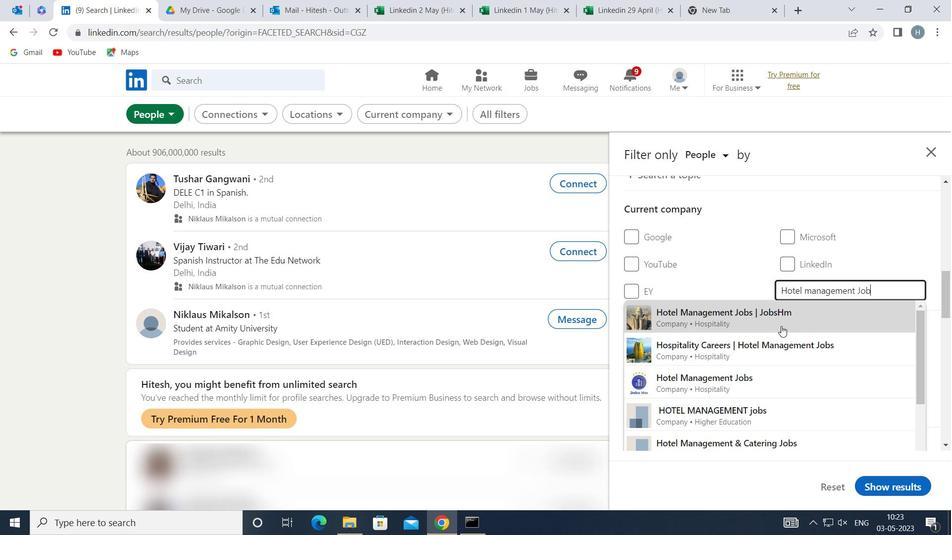 
Action: Mouse pressed left at (781, 324)
Screenshot: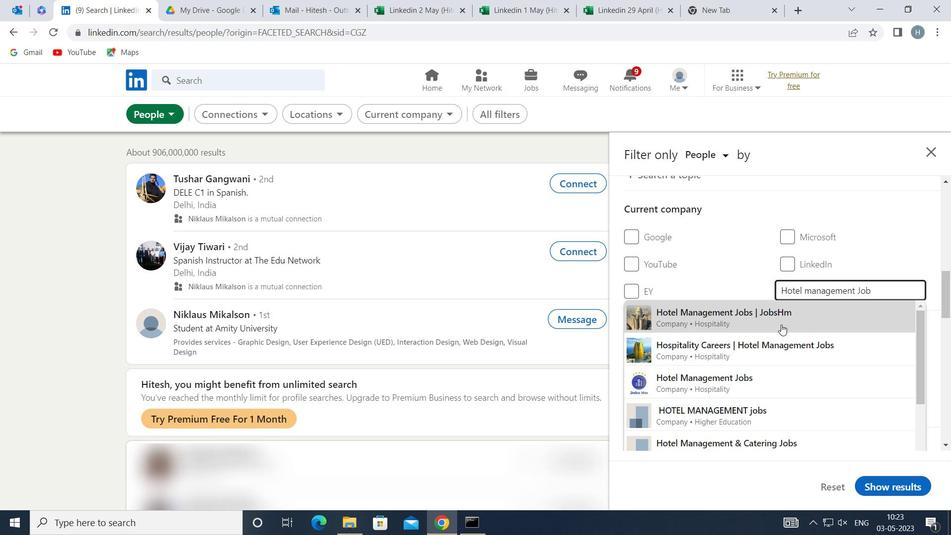 
Action: Mouse moved to (754, 324)
Screenshot: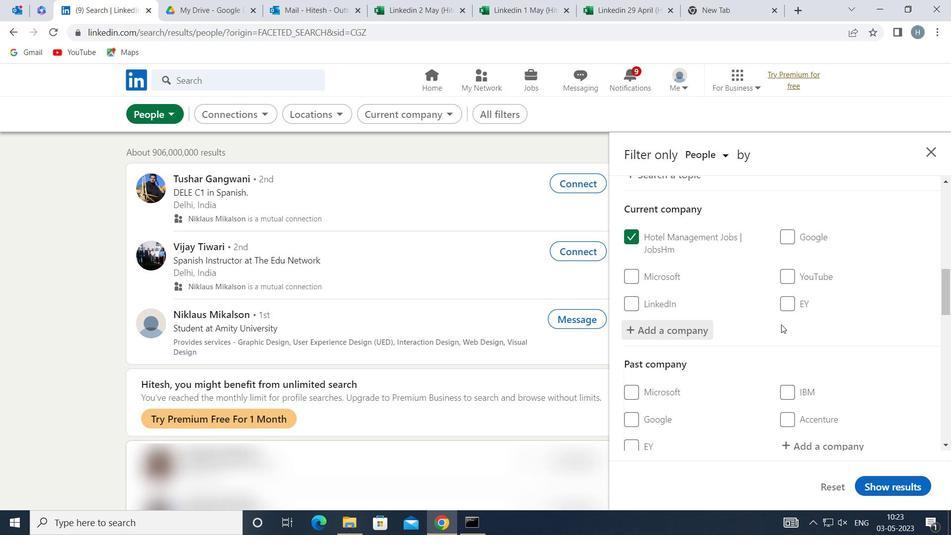 
Action: Mouse scrolled (754, 323) with delta (0, 0)
Screenshot: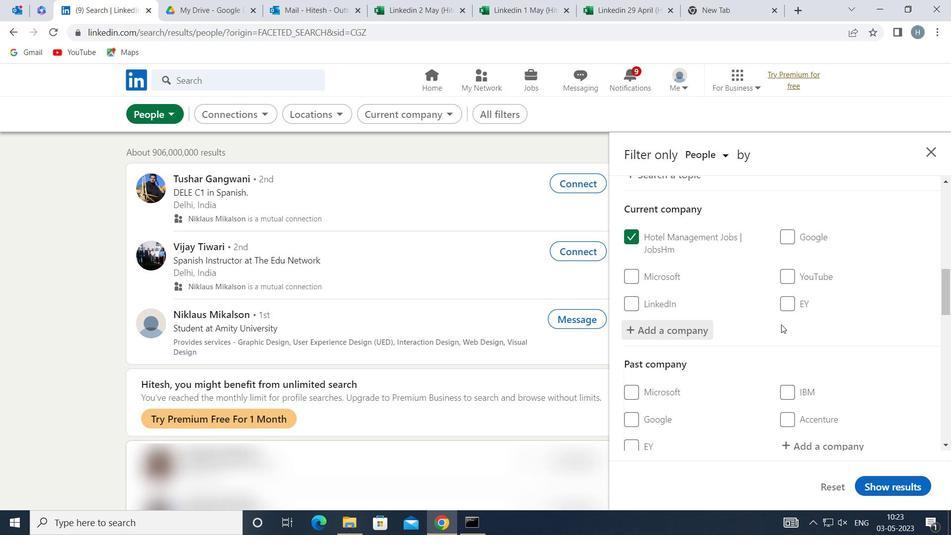 
Action: Mouse moved to (754, 324)
Screenshot: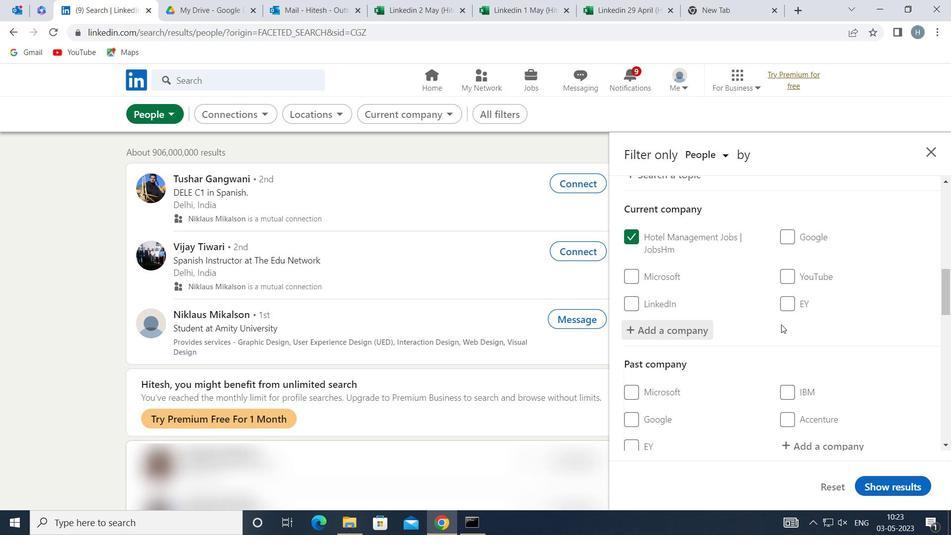 
Action: Mouse scrolled (754, 323) with delta (0, 0)
Screenshot: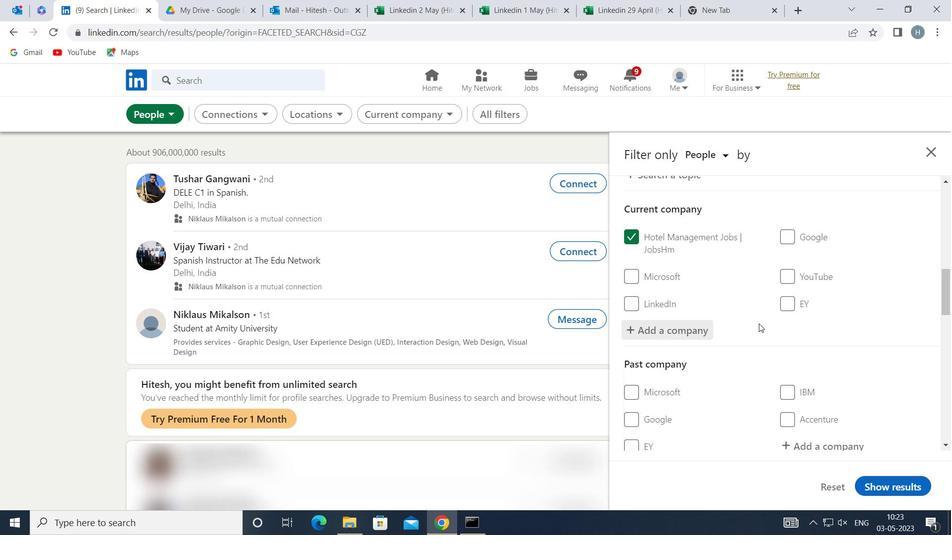 
Action: Mouse scrolled (754, 323) with delta (0, 0)
Screenshot: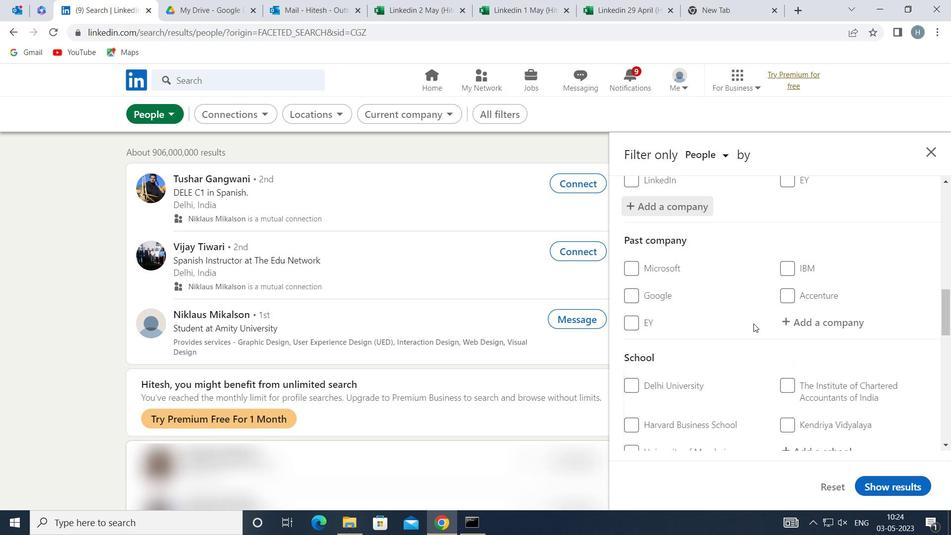 
Action: Mouse moved to (825, 386)
Screenshot: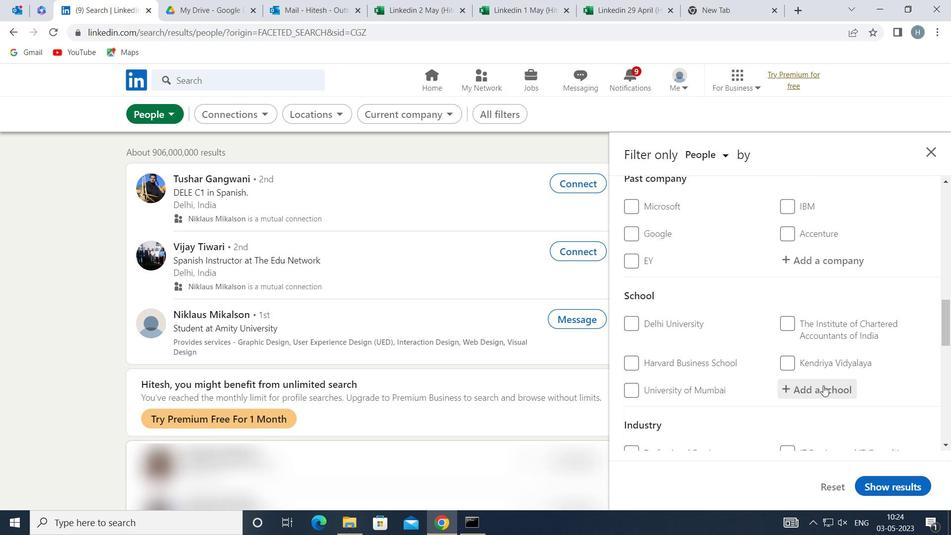 
Action: Mouse pressed left at (825, 386)
Screenshot: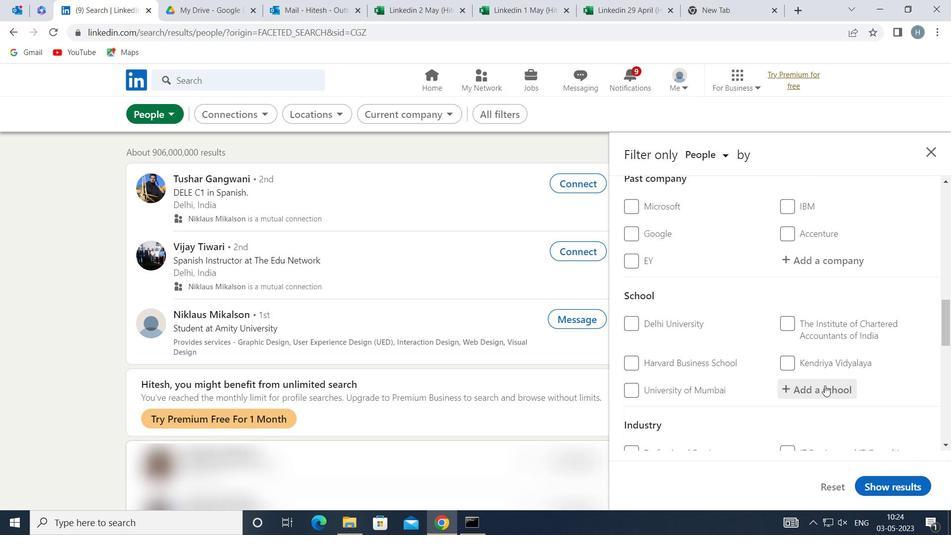 
Action: Mouse moved to (819, 386)
Screenshot: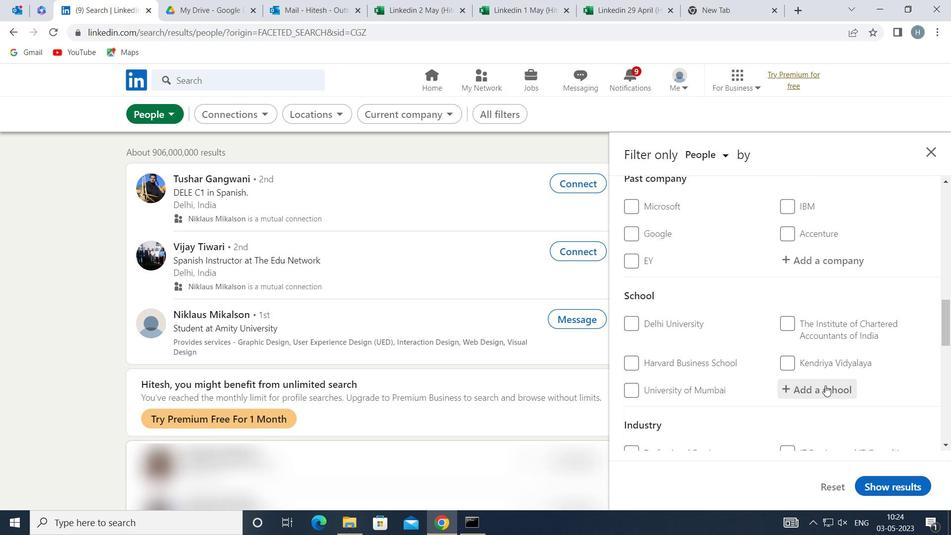 
Action: Key pressed <Key.shift>JOBS<Key.space>FOR<Key.space>Y
Screenshot: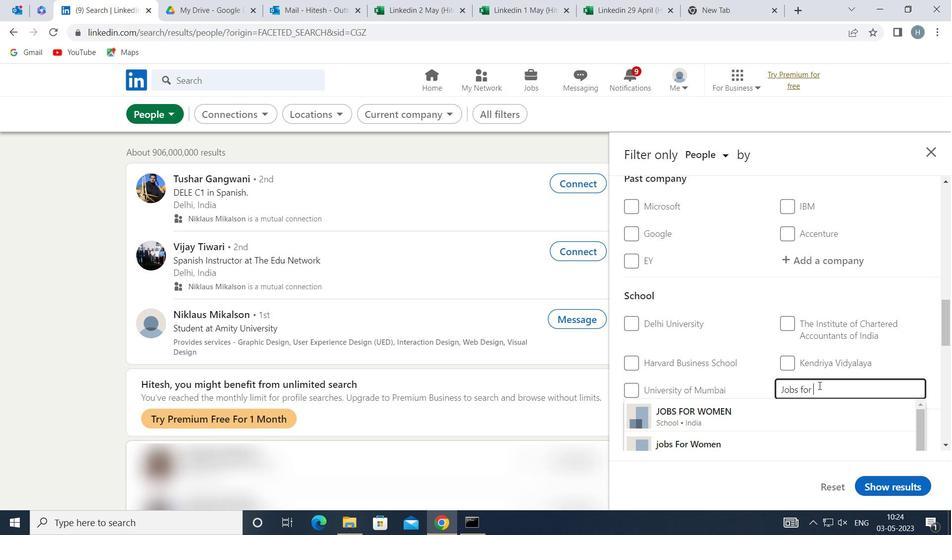 
Action: Mouse moved to (819, 386)
Screenshot: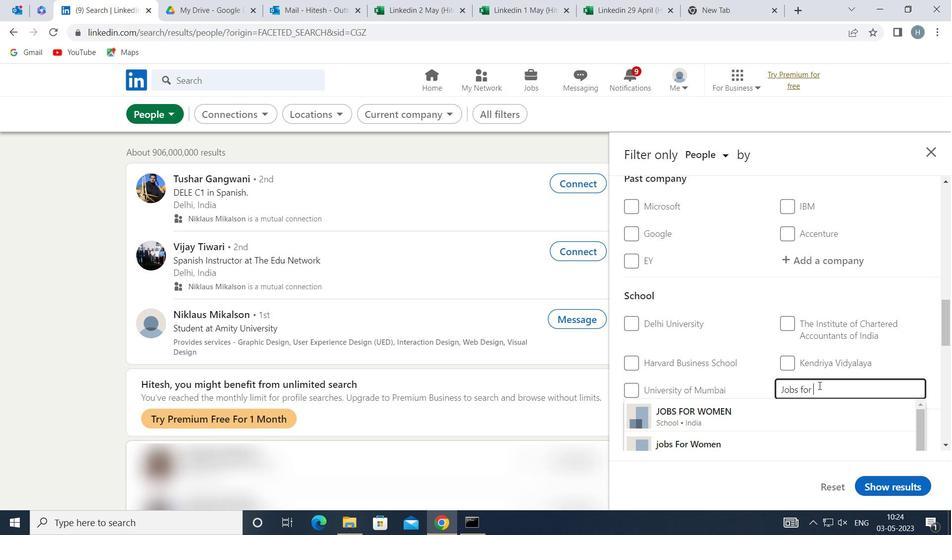 
Action: Key pressed OUNG
Screenshot: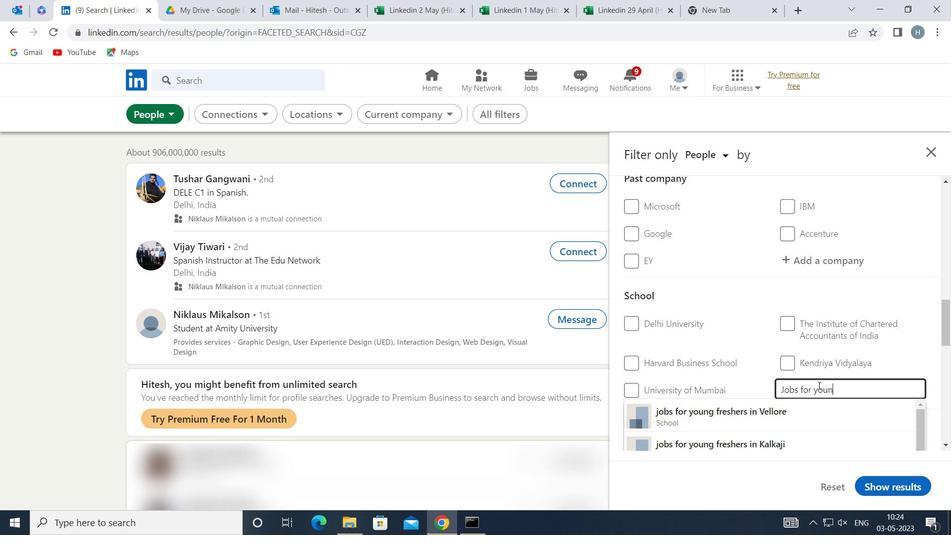 
Action: Mouse moved to (795, 408)
Screenshot: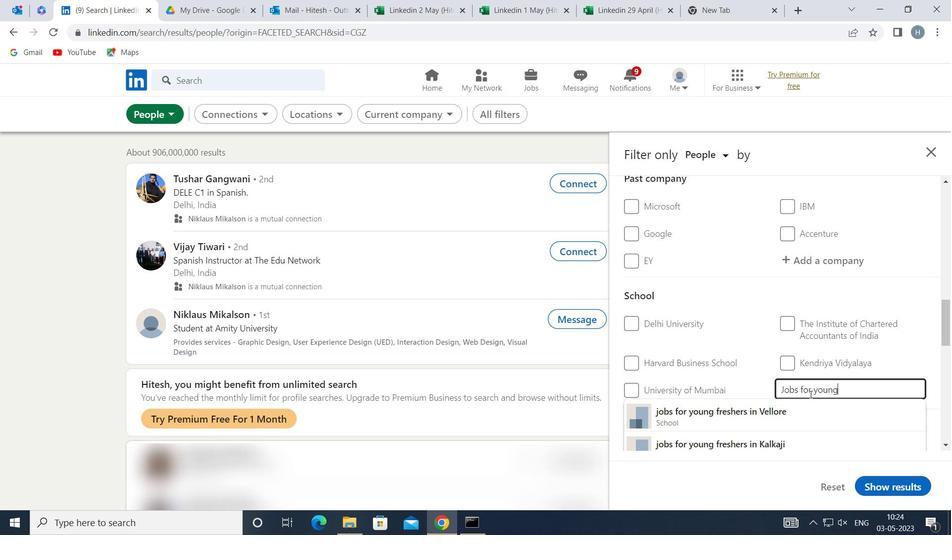 
Action: Mouse pressed left at (795, 408)
Screenshot: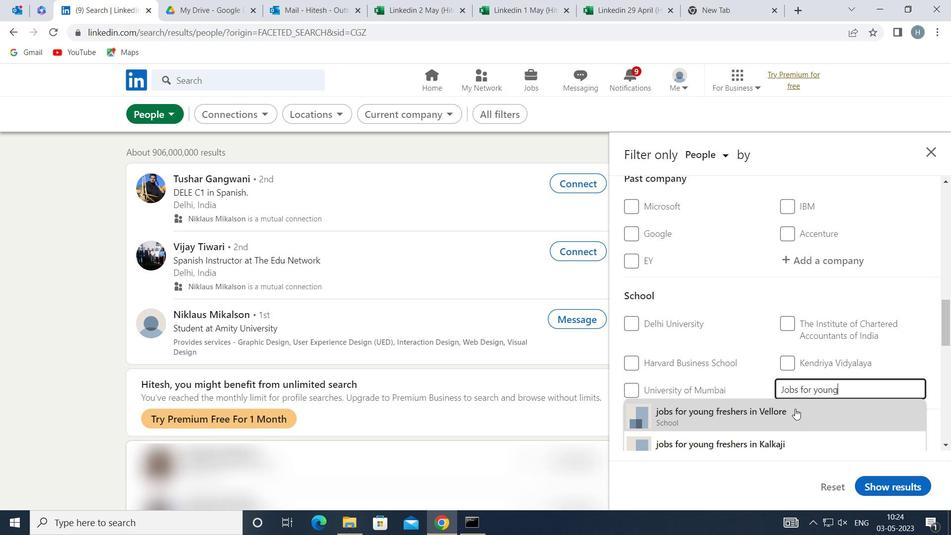 
Action: Mouse moved to (736, 357)
Screenshot: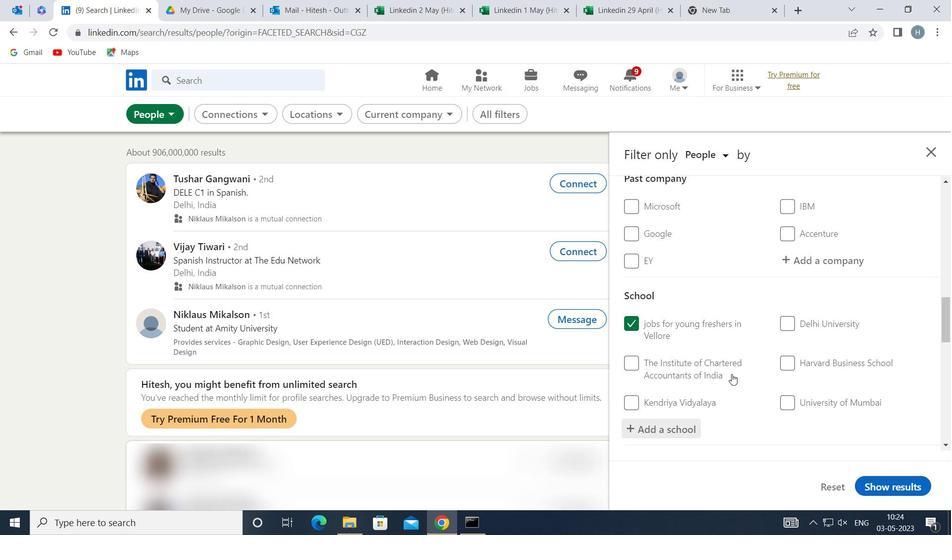 
Action: Mouse scrolled (736, 356) with delta (0, 0)
Screenshot: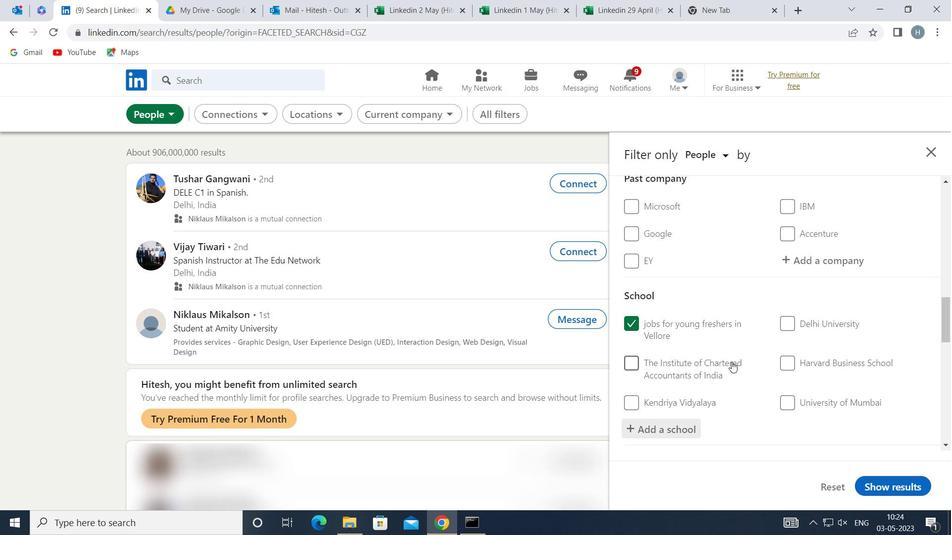 
Action: Mouse moved to (736, 356)
Screenshot: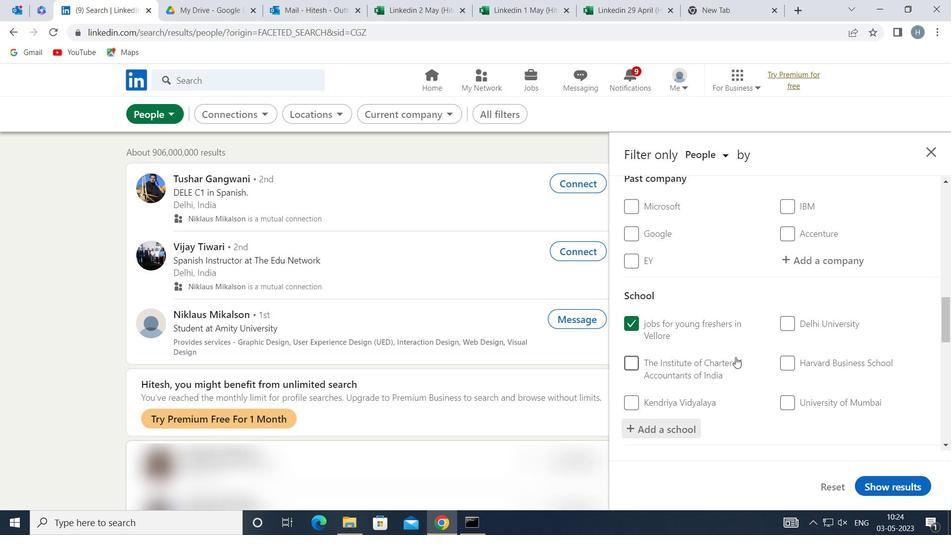 
Action: Mouse scrolled (736, 356) with delta (0, 0)
Screenshot: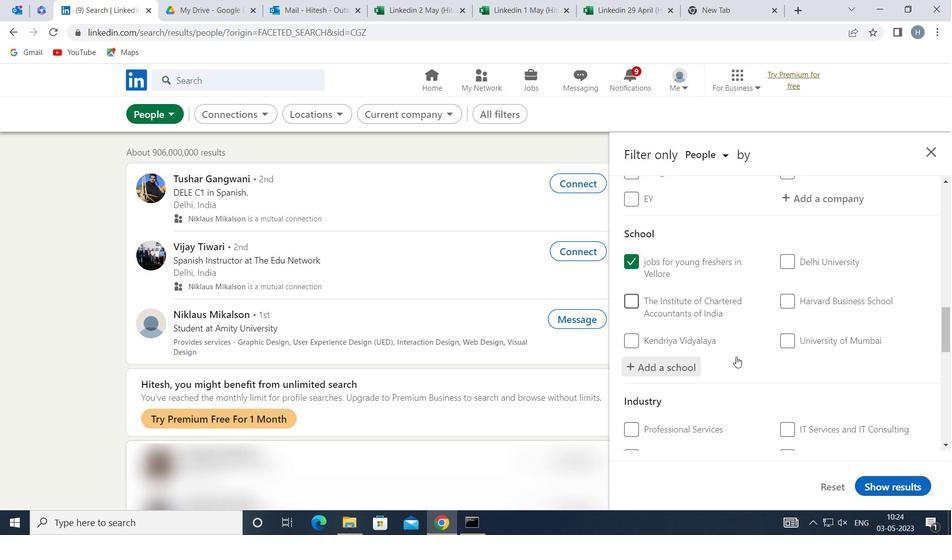 
Action: Mouse scrolled (736, 356) with delta (0, 0)
Screenshot: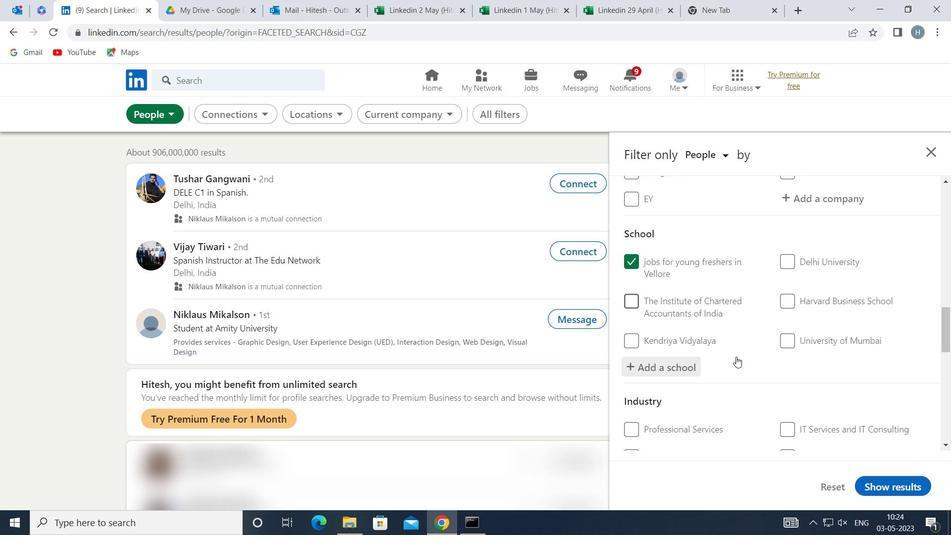 
Action: Mouse moved to (737, 356)
Screenshot: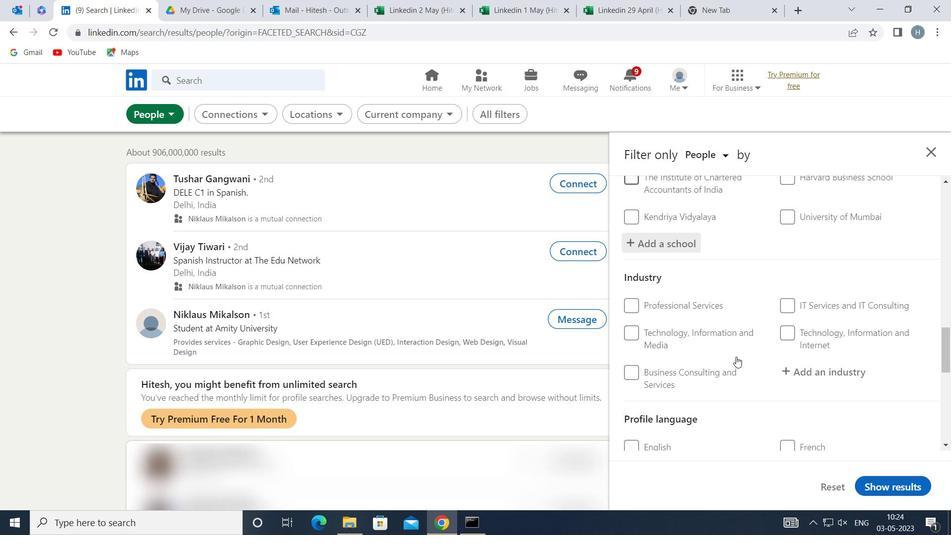 
Action: Mouse scrolled (737, 355) with delta (0, 0)
Screenshot: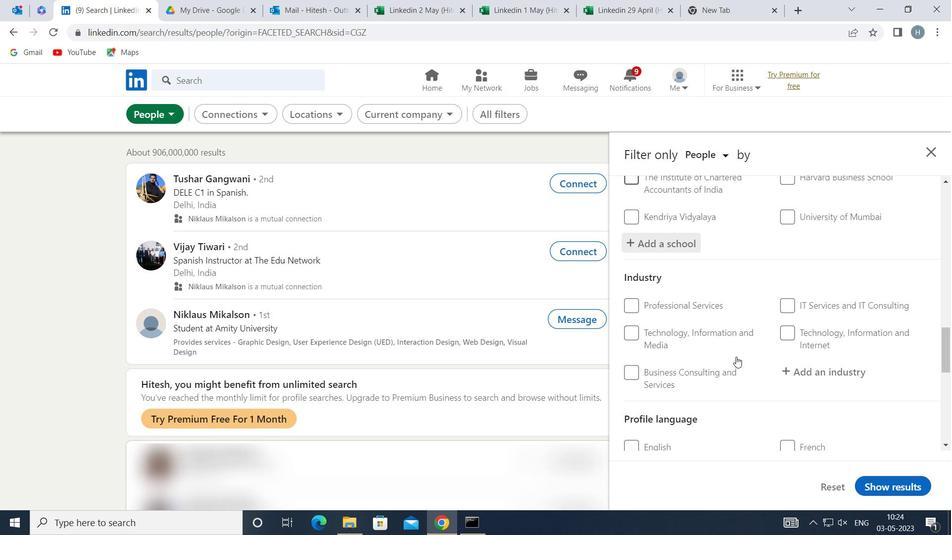 
Action: Mouse moved to (834, 313)
Screenshot: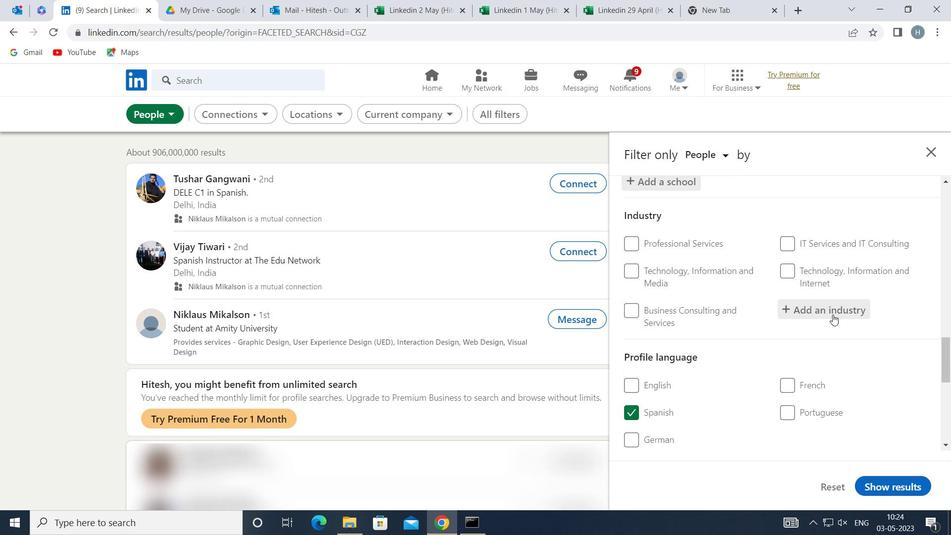 
Action: Mouse pressed left at (834, 313)
Screenshot: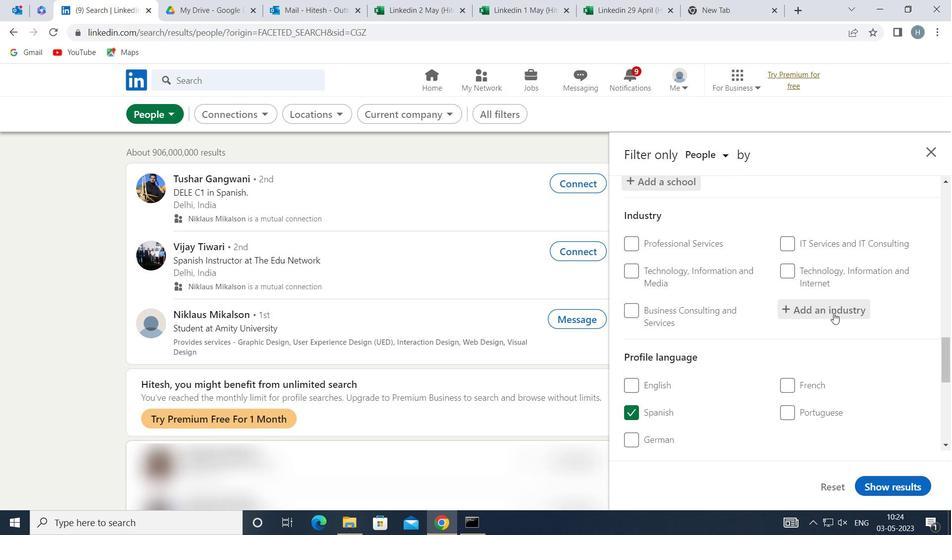 
Action: Key pressed <Key.shift>DESKTOP<Key.space><Key.shift>COMPUTING<Key.space>
Screenshot: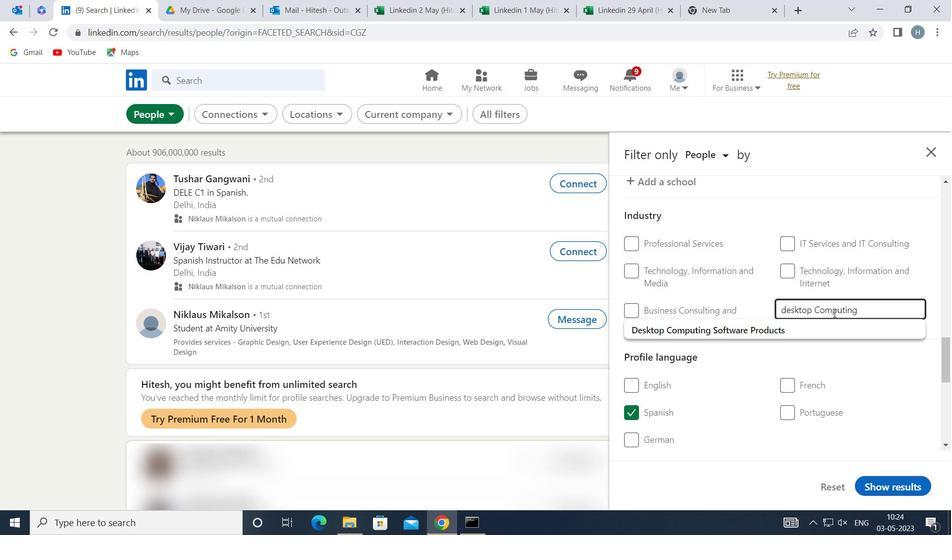 
Action: Mouse moved to (769, 332)
Screenshot: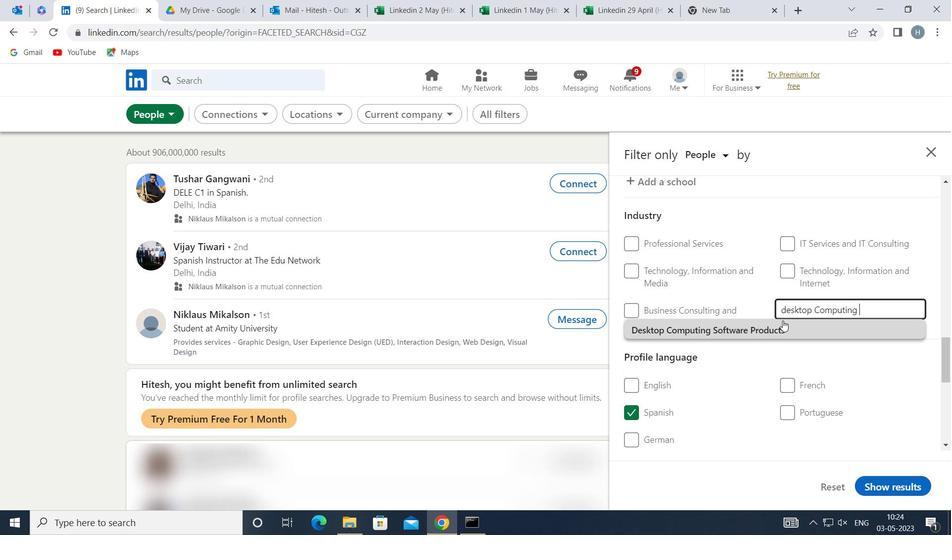 
Action: Mouse pressed left at (769, 332)
Screenshot: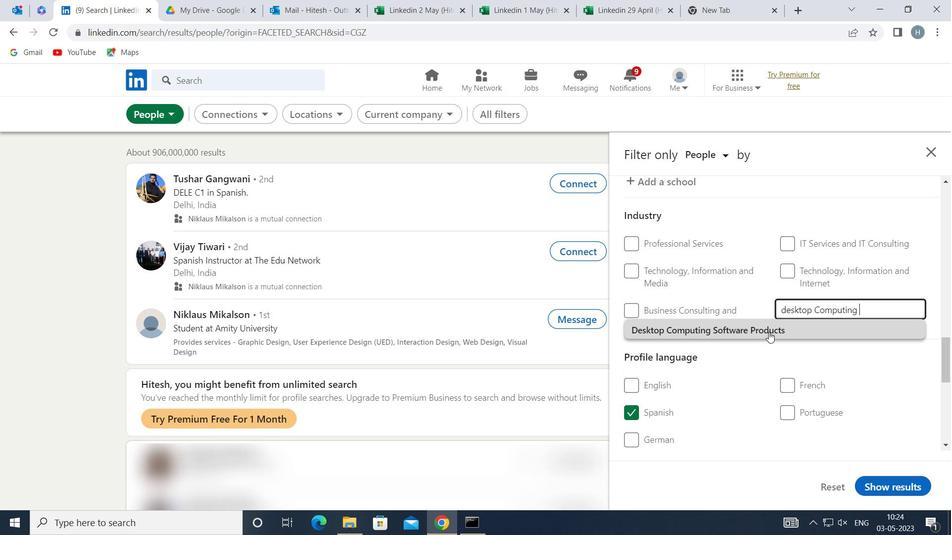 
Action: Mouse moved to (751, 327)
Screenshot: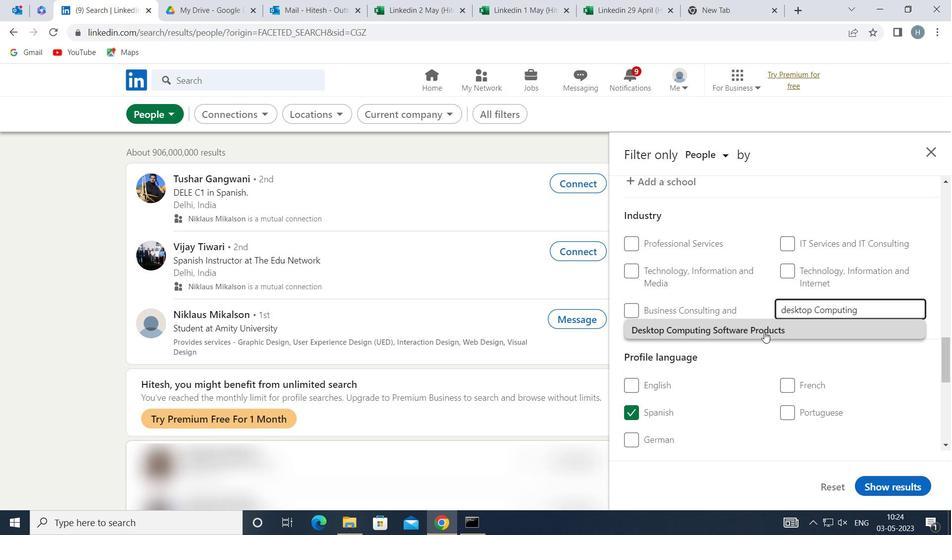 
Action: Mouse scrolled (751, 327) with delta (0, 0)
Screenshot: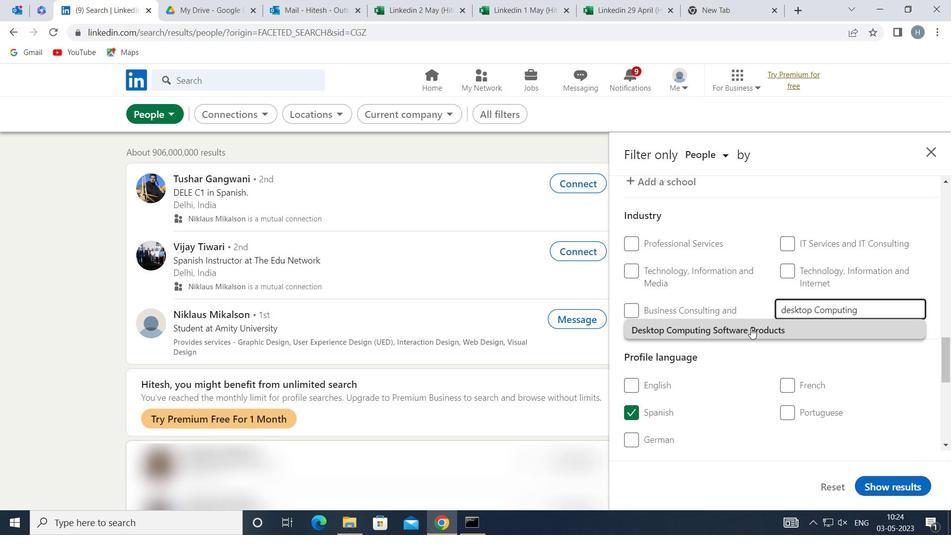 
Action: Mouse moved to (743, 329)
Screenshot: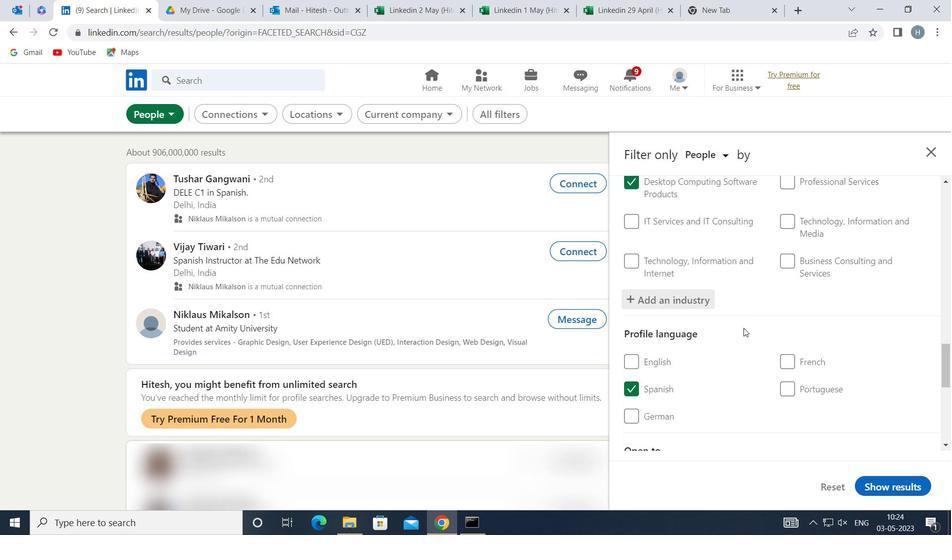 
Action: Mouse scrolled (743, 329) with delta (0, 0)
Screenshot: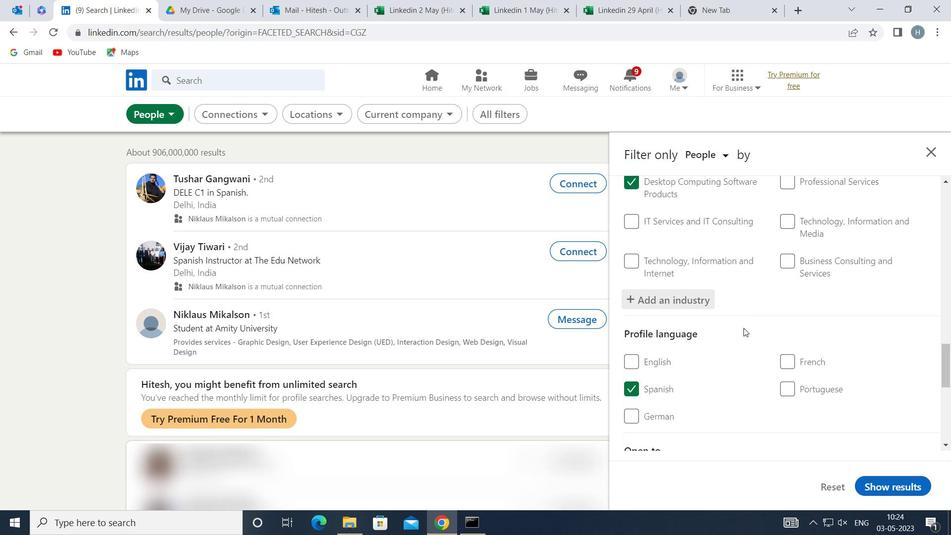 
Action: Mouse moved to (742, 331)
Screenshot: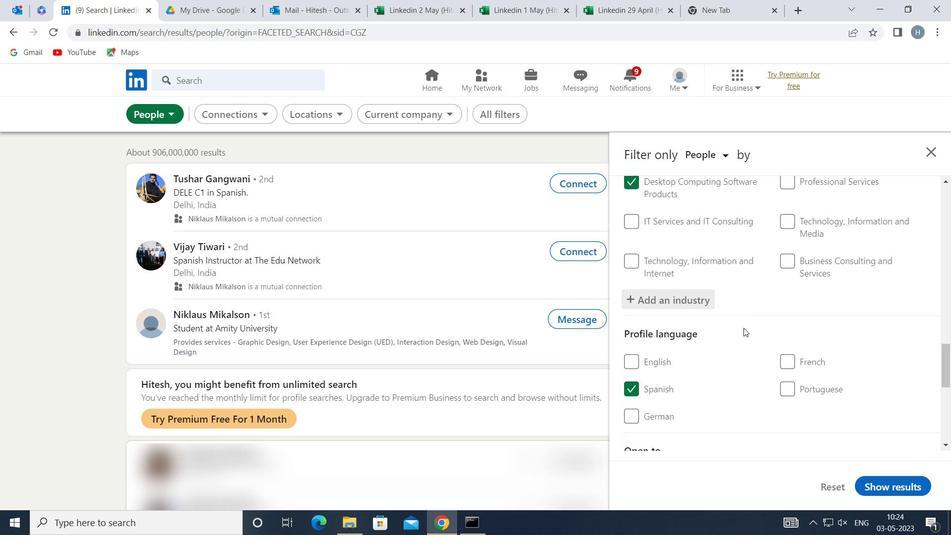 
Action: Mouse scrolled (742, 331) with delta (0, 0)
Screenshot: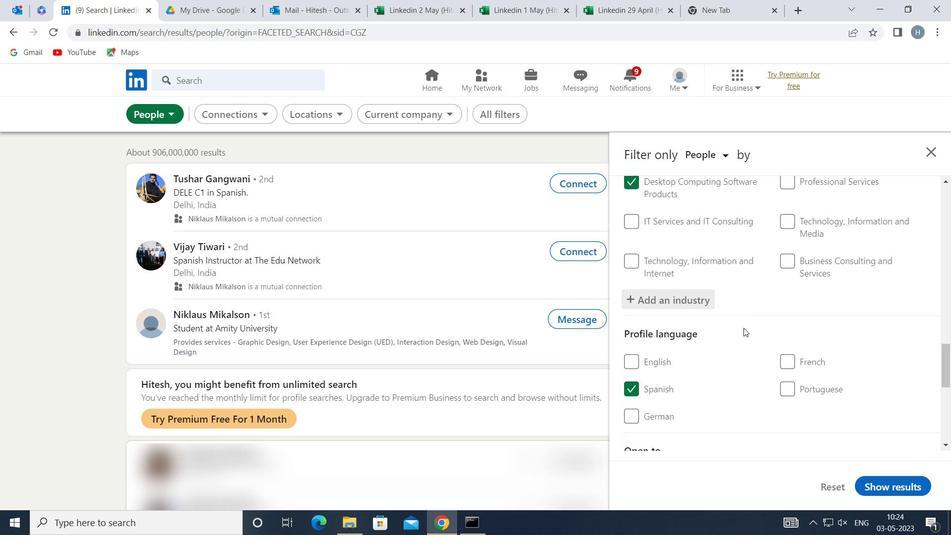 
Action: Mouse moved to (742, 332)
Screenshot: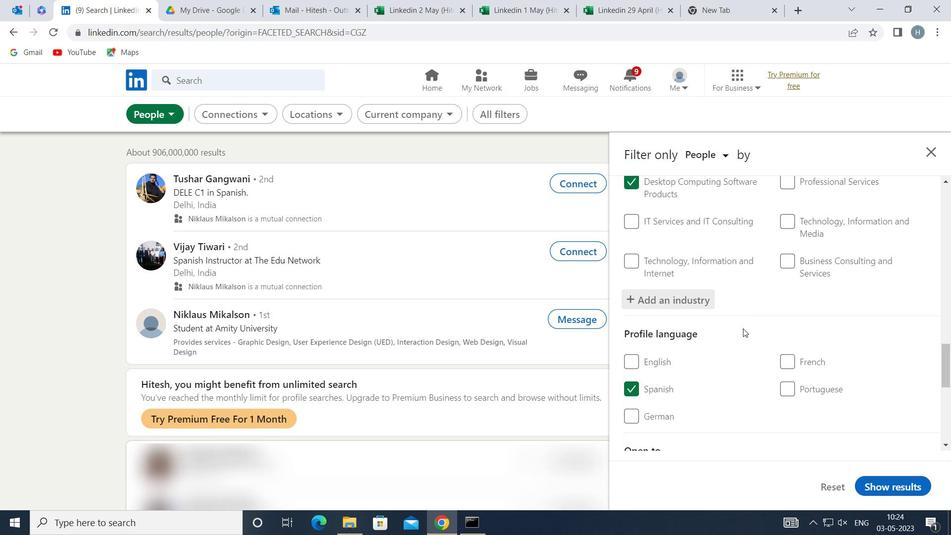 
Action: Mouse scrolled (742, 332) with delta (0, 0)
Screenshot: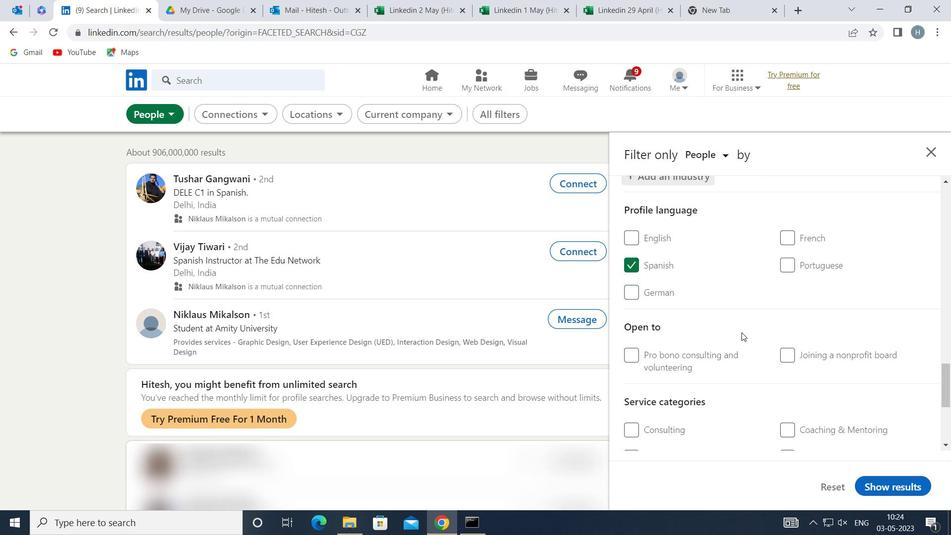 
Action: Mouse scrolled (742, 332) with delta (0, 0)
Screenshot: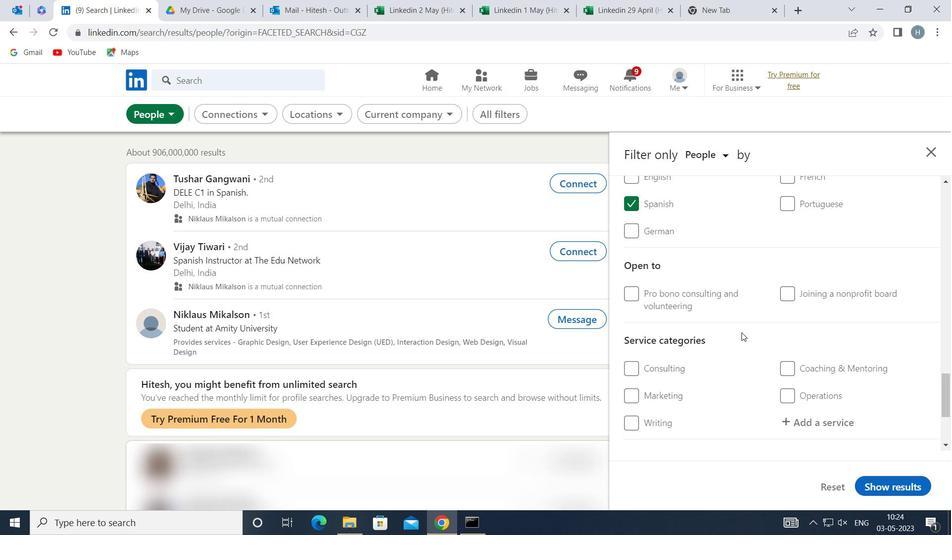 
Action: Mouse moved to (823, 356)
Screenshot: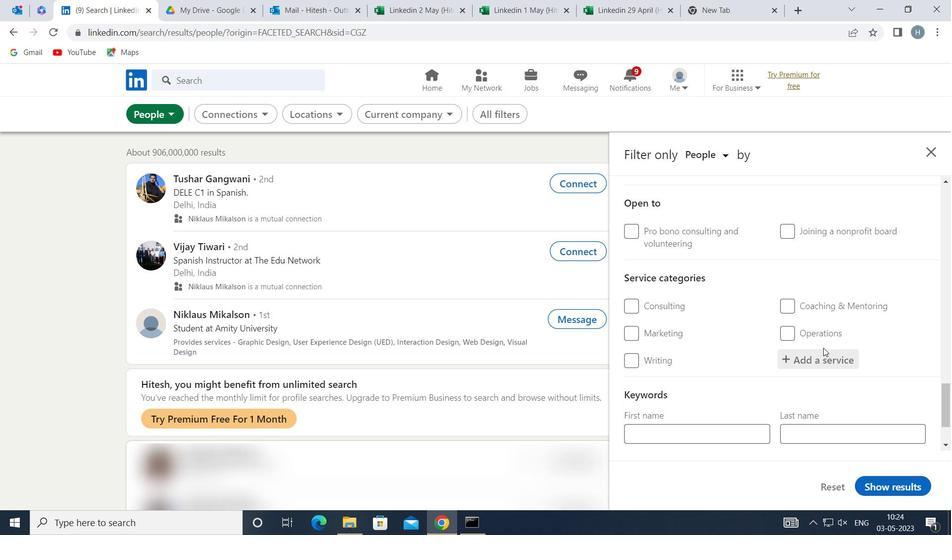 
Action: Mouse pressed left at (823, 356)
Screenshot: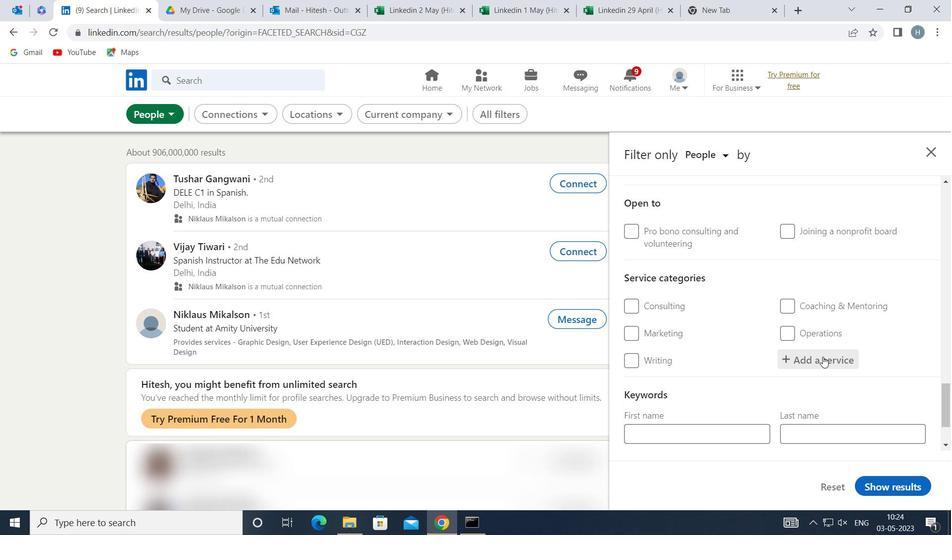 
Action: Mouse moved to (820, 357)
Screenshot: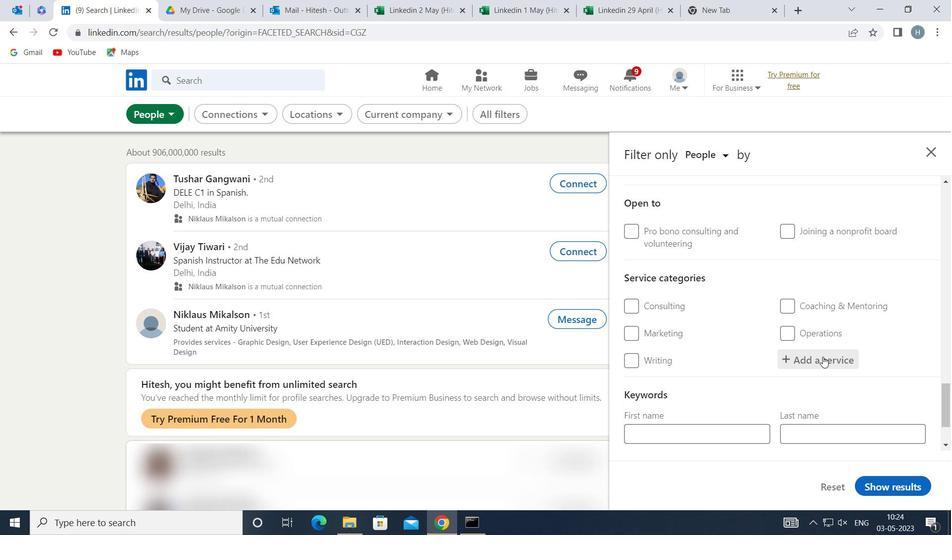 
Action: Key pressed <Key.shift>FAMILY
Screenshot: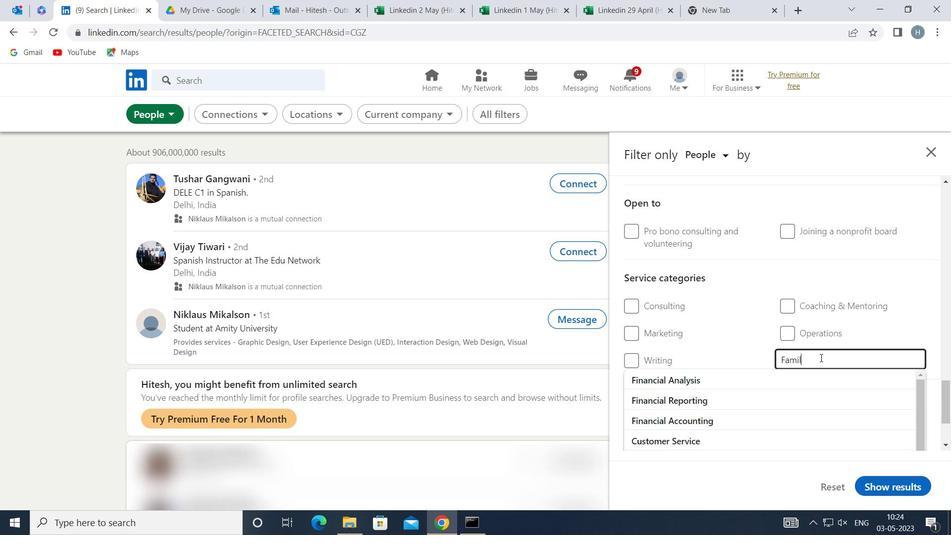 
Action: Mouse moved to (770, 376)
Screenshot: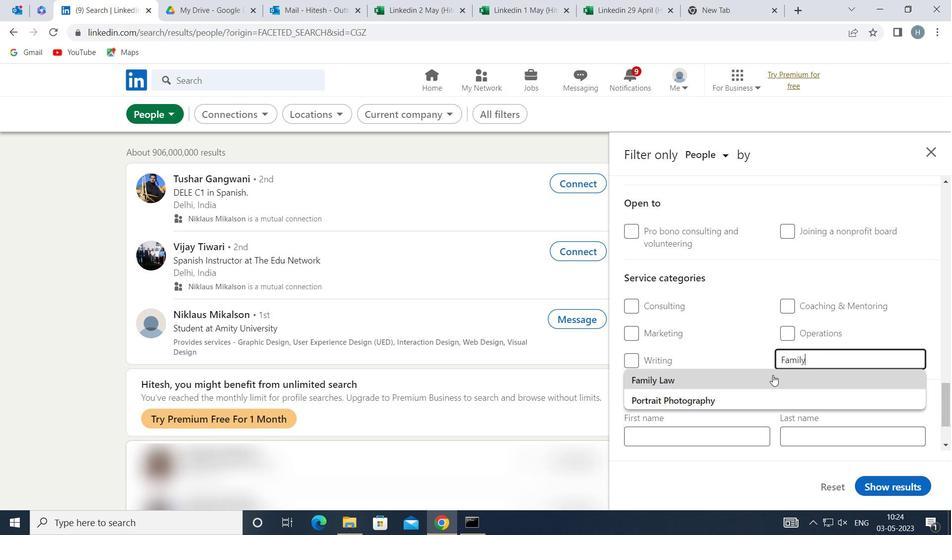 
Action: Mouse pressed left at (770, 376)
Screenshot: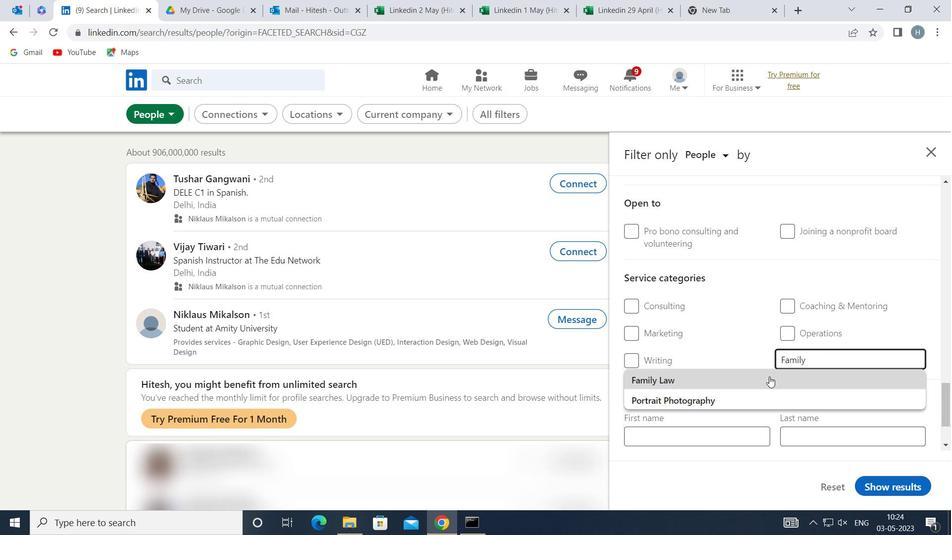 
Action: Mouse moved to (758, 370)
Screenshot: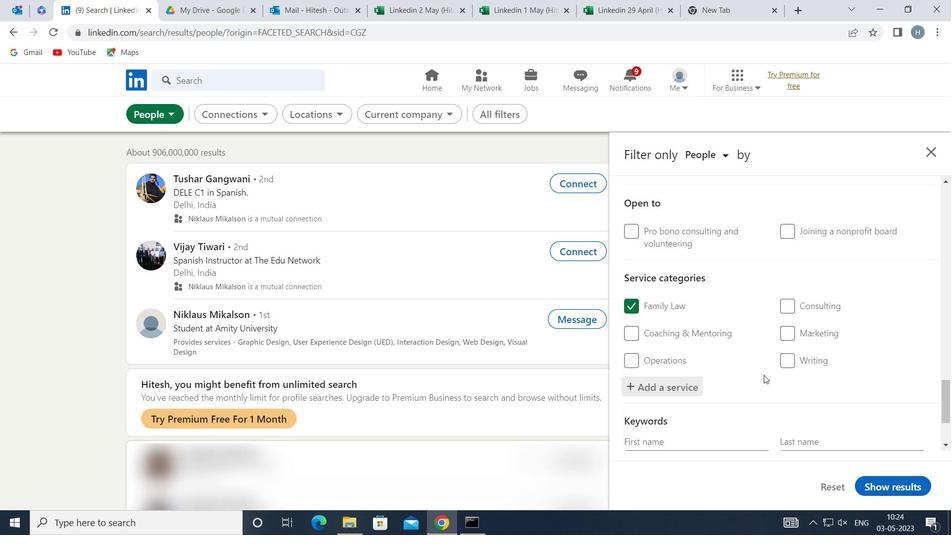 
Action: Mouse scrolled (758, 370) with delta (0, 0)
Screenshot: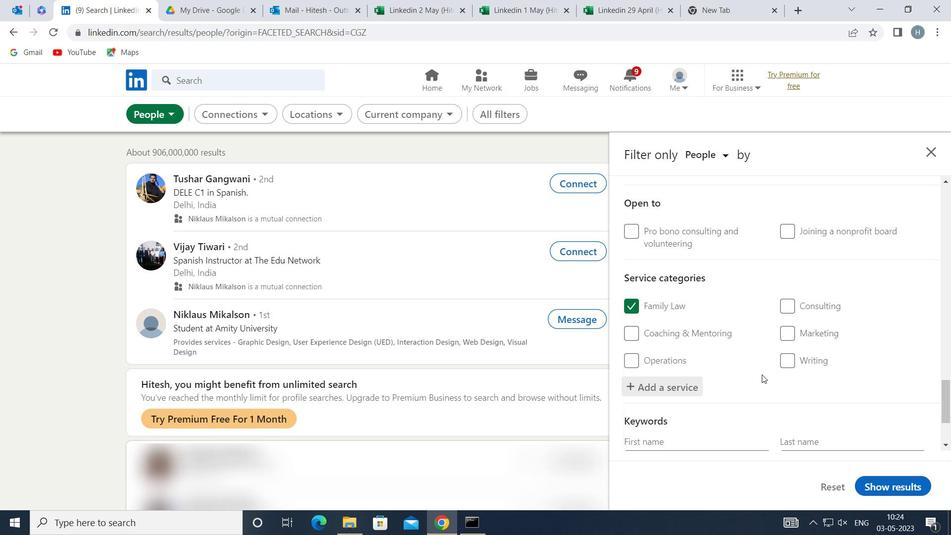 
Action: Mouse scrolled (758, 370) with delta (0, 0)
Screenshot: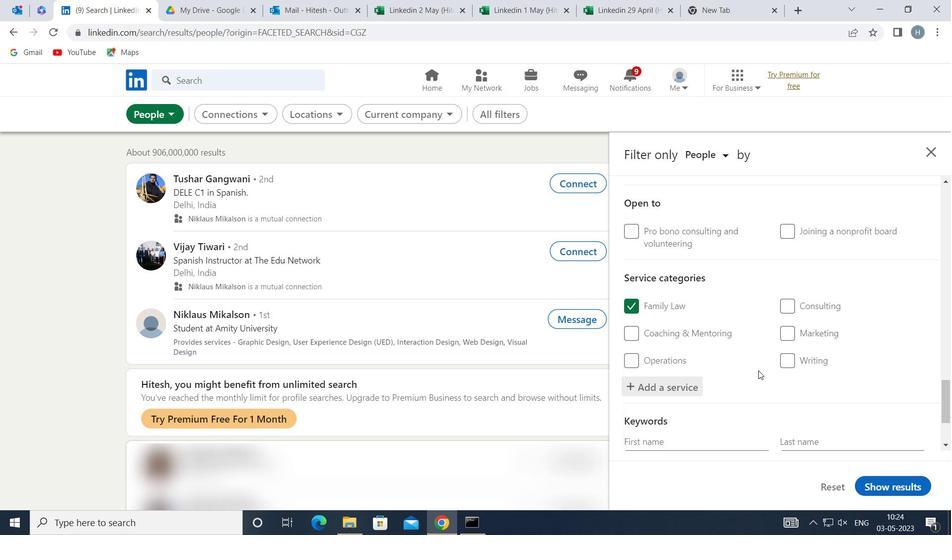 
Action: Mouse moved to (757, 370)
Screenshot: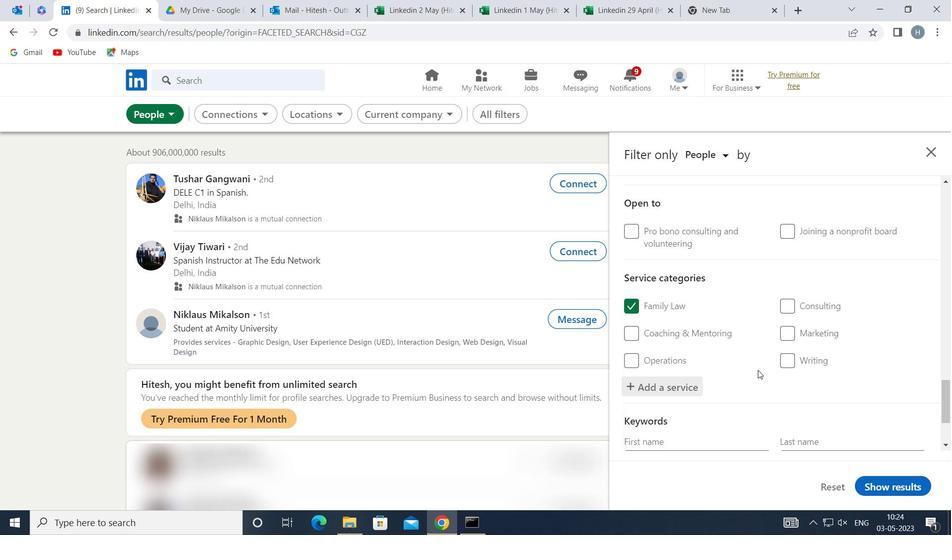 
Action: Mouse scrolled (757, 369) with delta (0, 0)
Screenshot: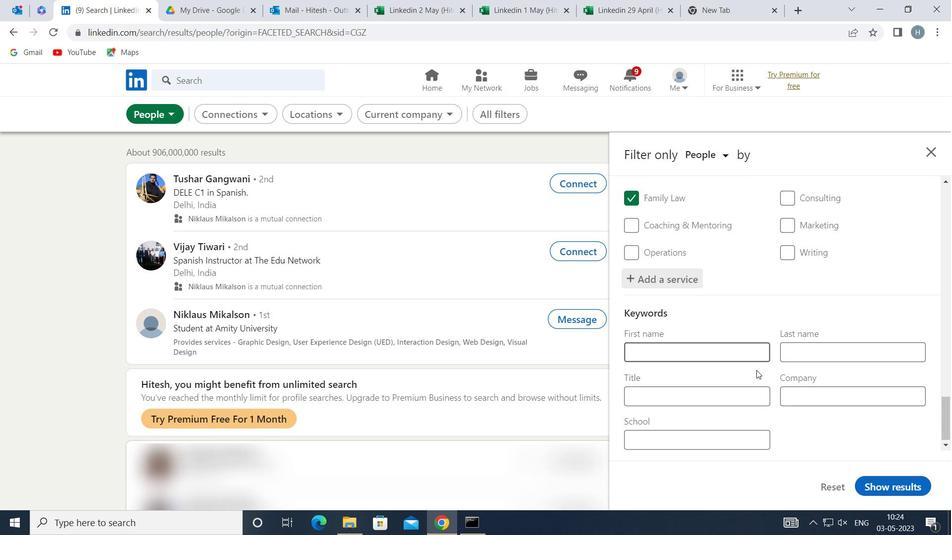 
Action: Mouse moved to (743, 393)
Screenshot: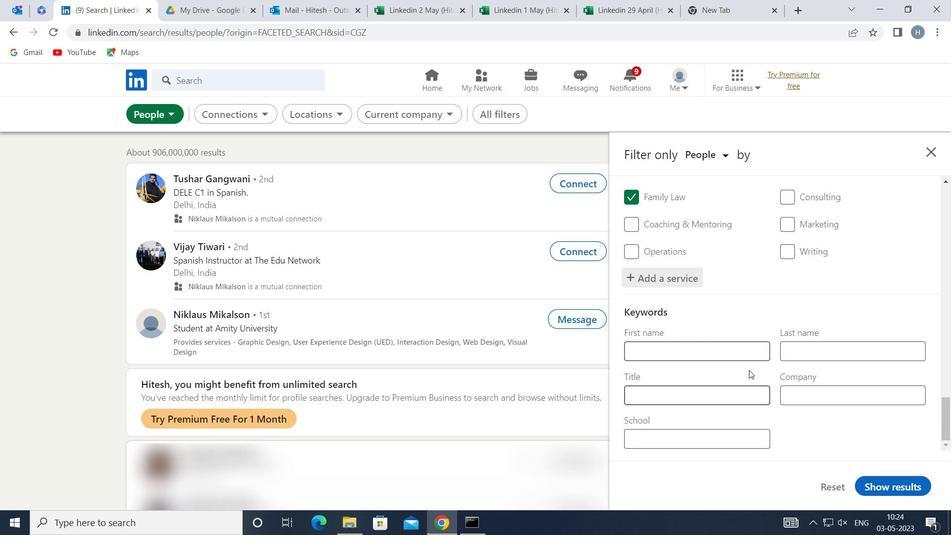 
Action: Mouse pressed left at (743, 393)
Screenshot: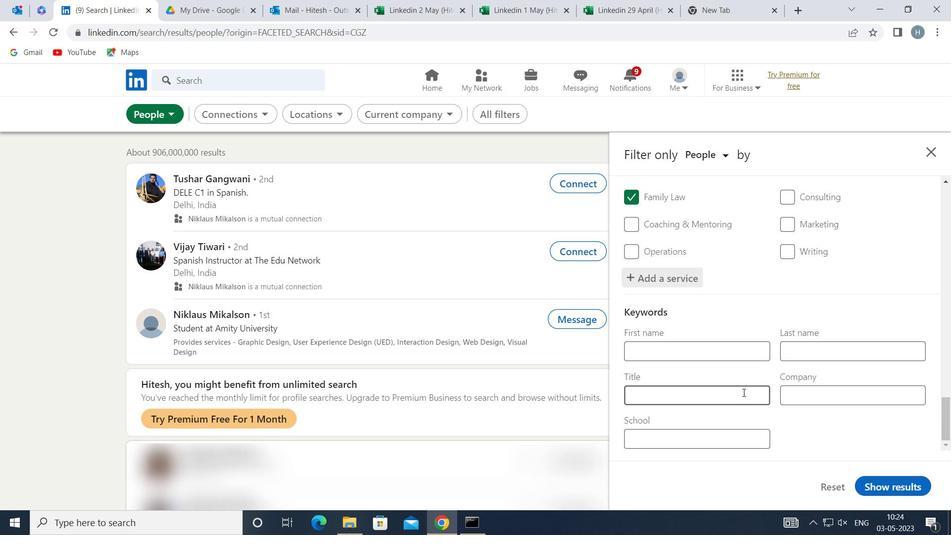 
Action: Key pressed <Key.shift>HEAD<Key.backspace><Key.backspace><Key.backspace><Key.backspace><Key.backspace><Key.backspace><Key.shift>HEAD
Screenshot: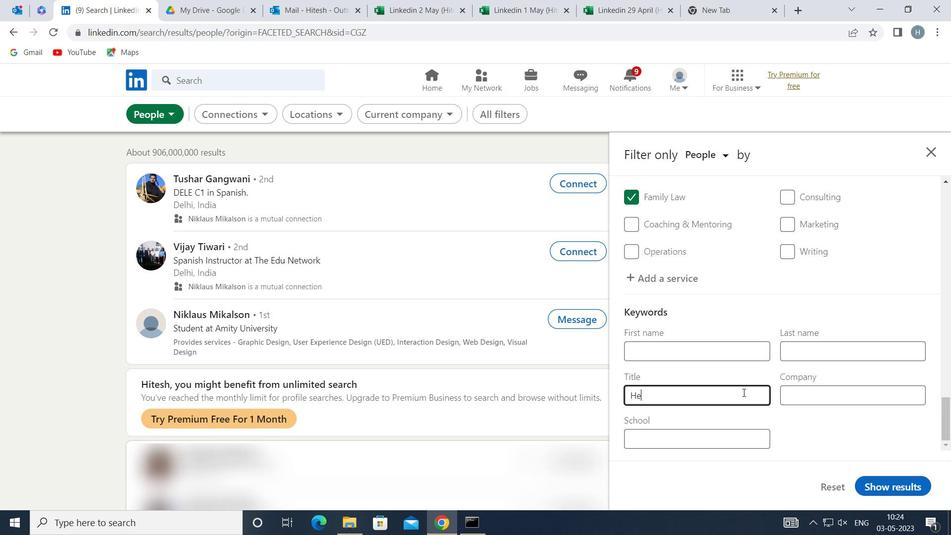 
Action: Mouse moved to (879, 486)
Screenshot: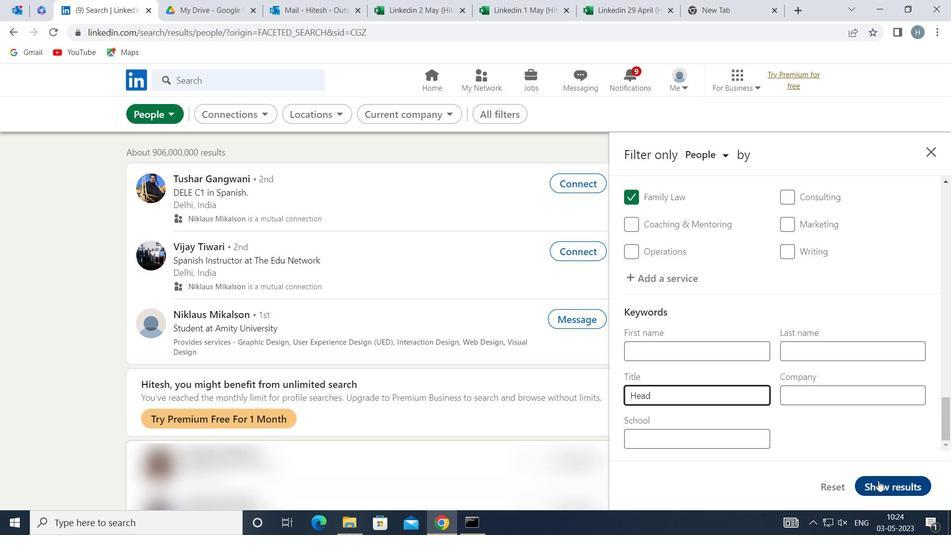 
Action: Mouse pressed left at (879, 486)
Screenshot: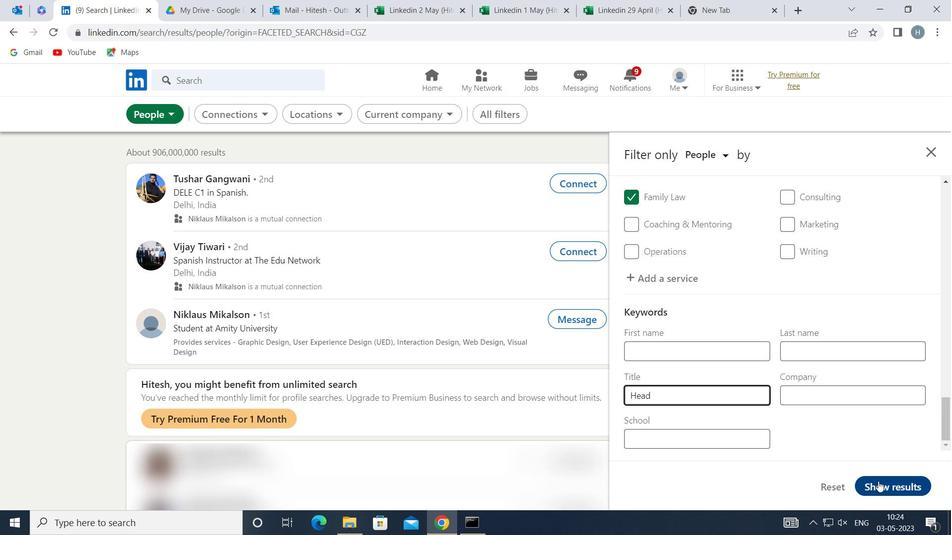
Action: Mouse moved to (628, 353)
Screenshot: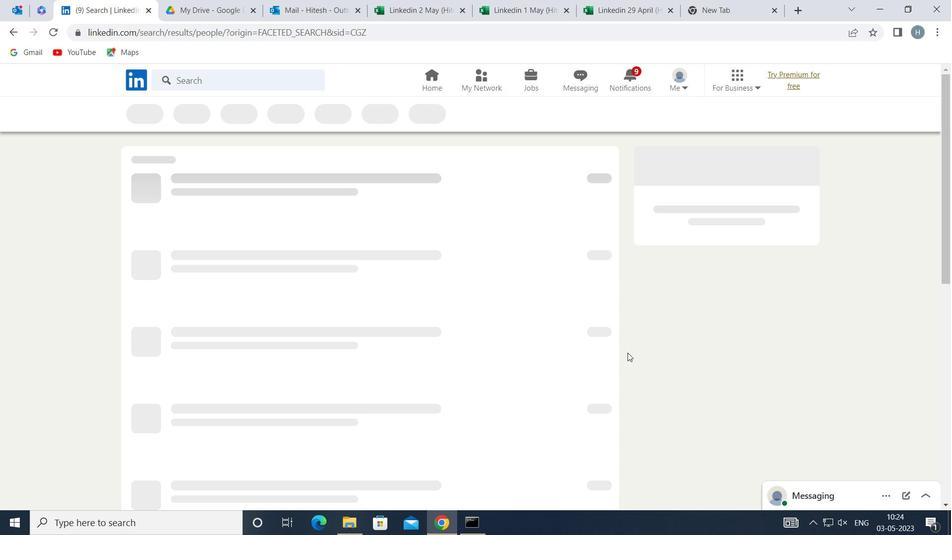 
